 Task: Create a task  Improve accessibility features of the app for users with disabilities , assign it to team member softage.7@softage.net in the project VectorTech and update the status of the task to  Off Track , set the priority of the task to Medium.
Action: Mouse moved to (73, 420)
Screenshot: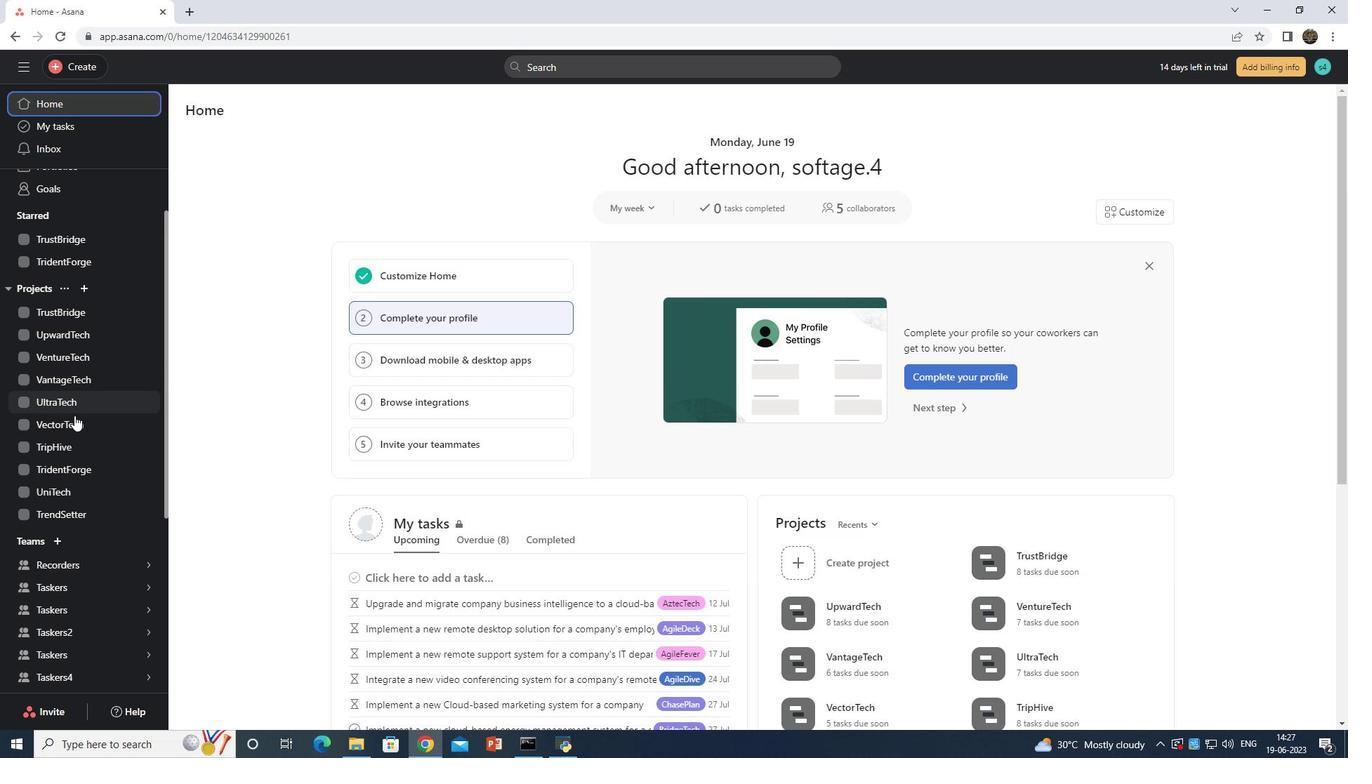 
Action: Mouse pressed left at (73, 420)
Screenshot: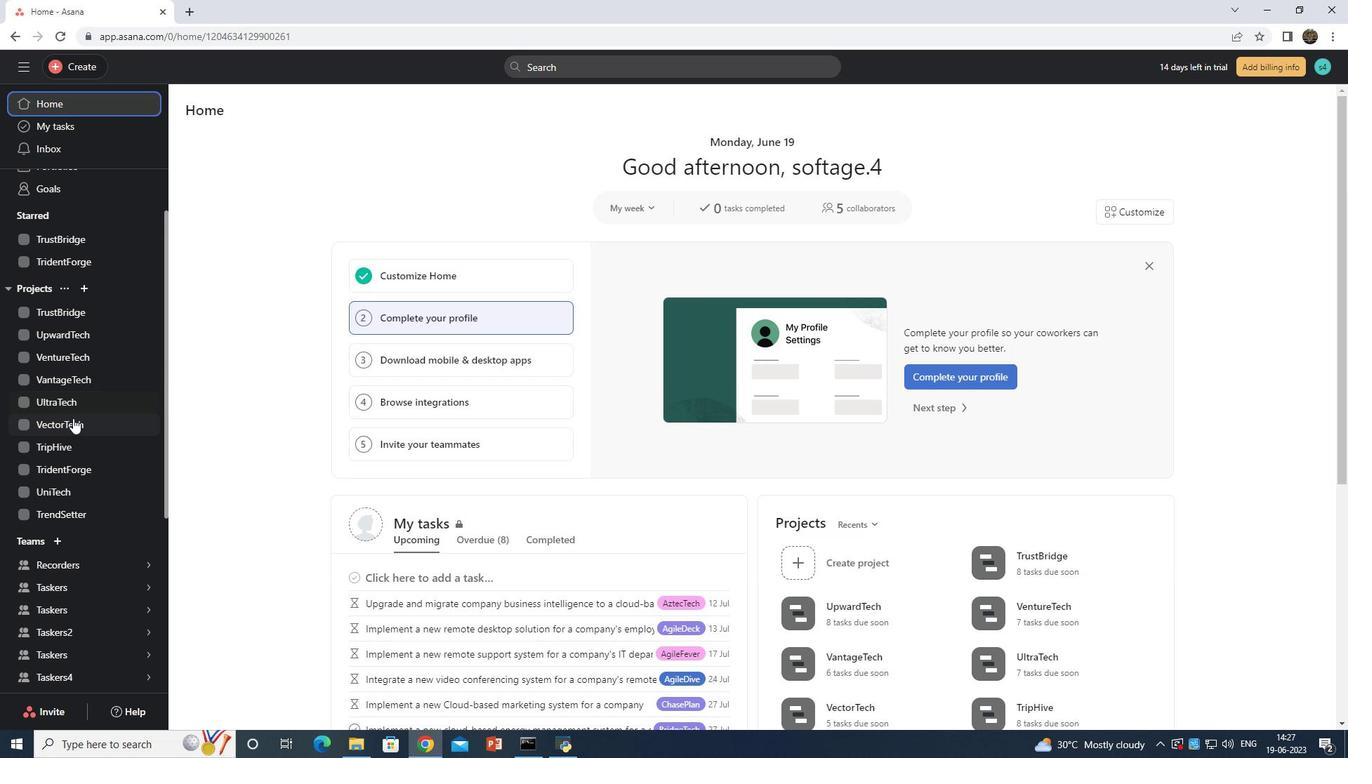 
Action: Mouse moved to (215, 172)
Screenshot: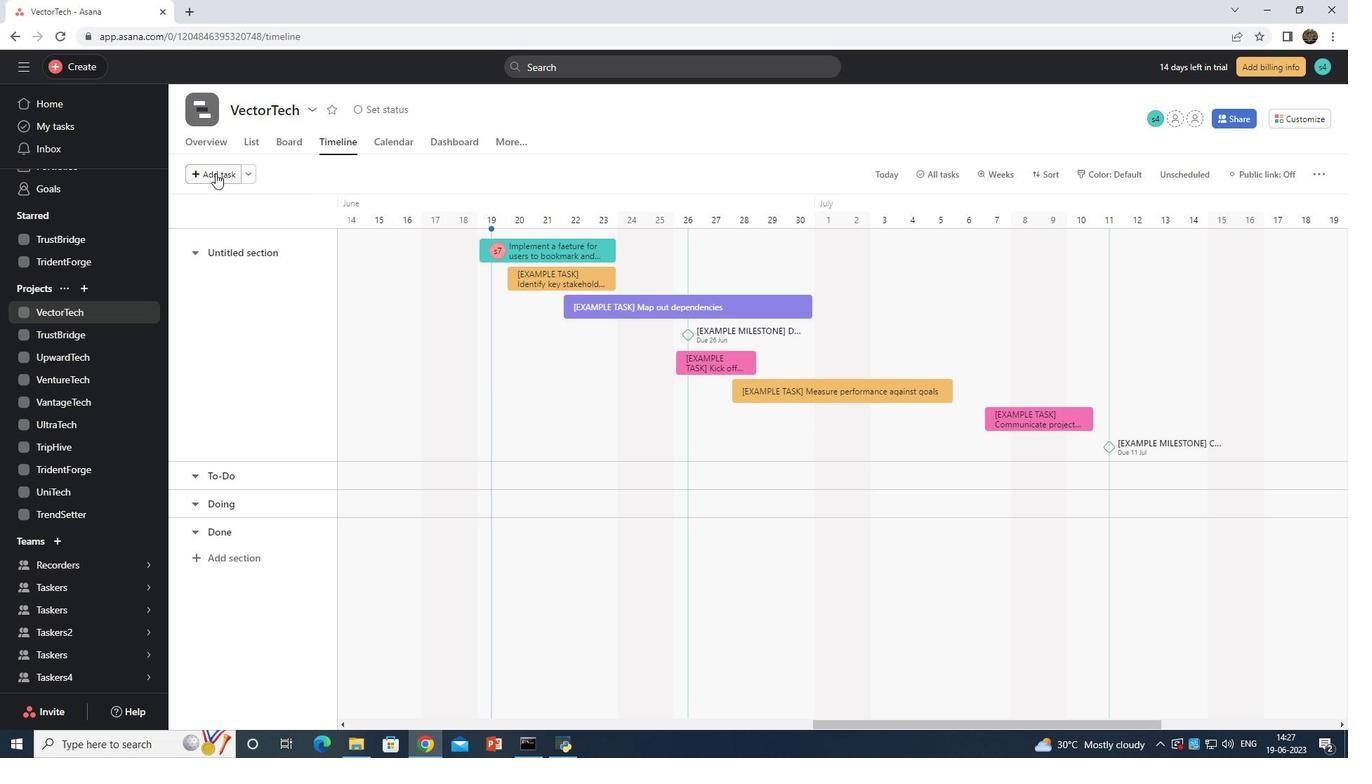 
Action: Mouse pressed left at (215, 172)
Screenshot: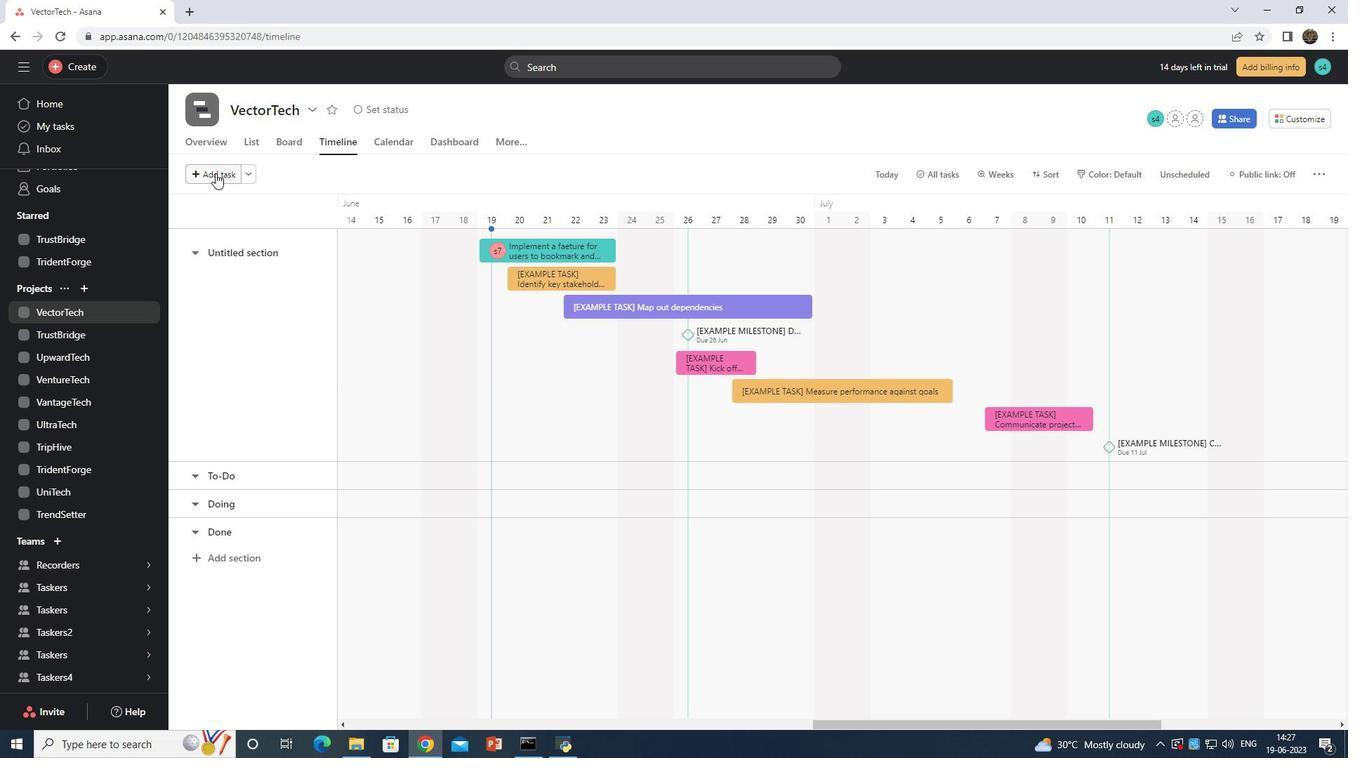 
Action: Mouse moved to (614, 256)
Screenshot: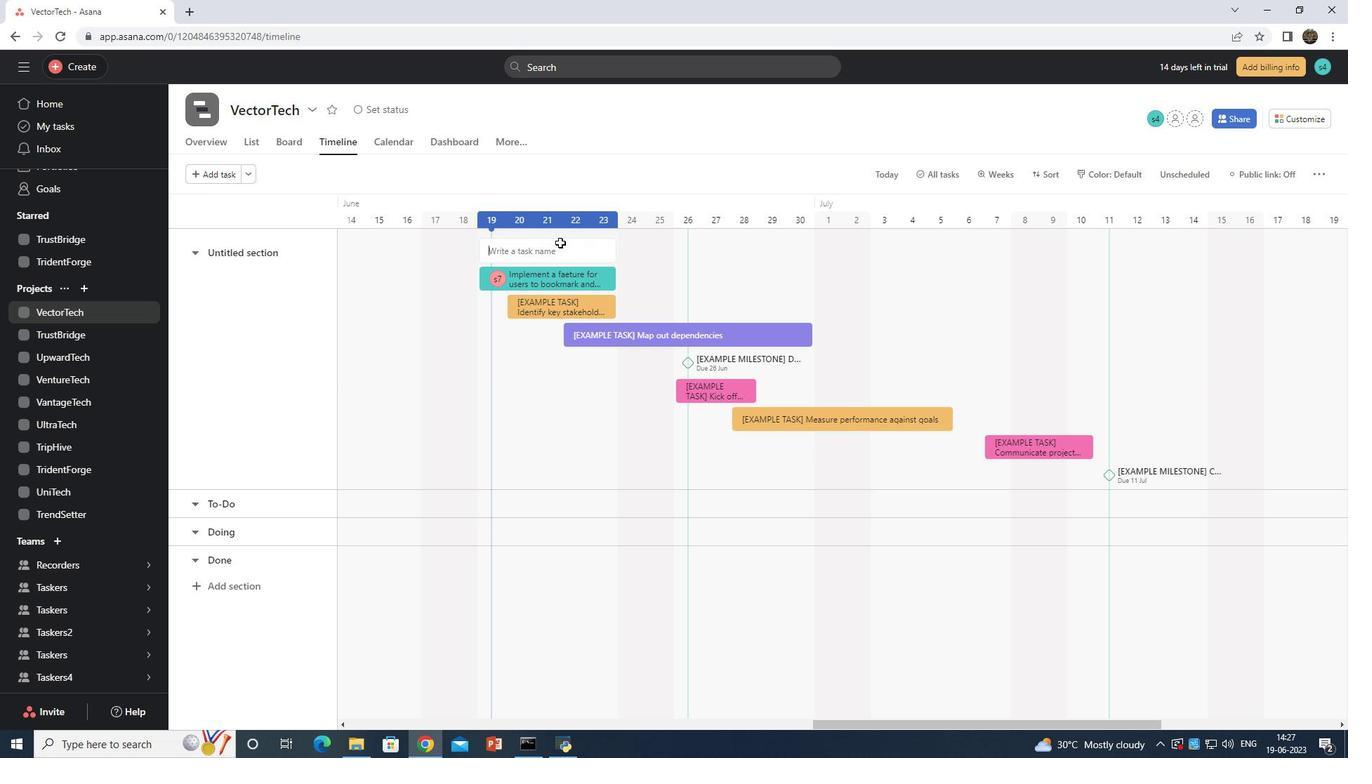 
Action: Key pressed <Key.shift>Imo<Key.backspace>prove<Key.space>accessibility<Key.space>faetures<Key.space>of<Key.space>th<Key.space>app<Key.space>for<Key.space>users<Key.space>with<Key.space>disabilities
Screenshot: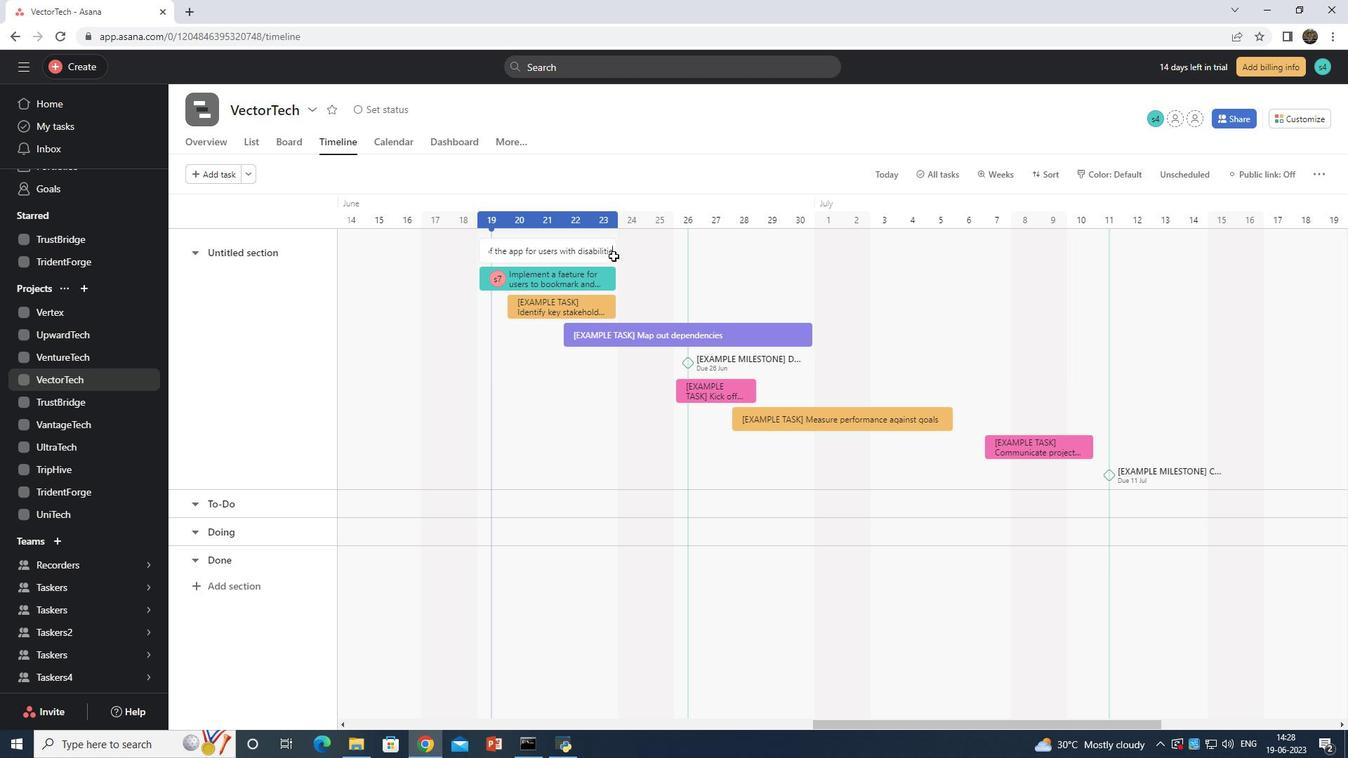 
Action: Mouse moved to (589, 252)
Screenshot: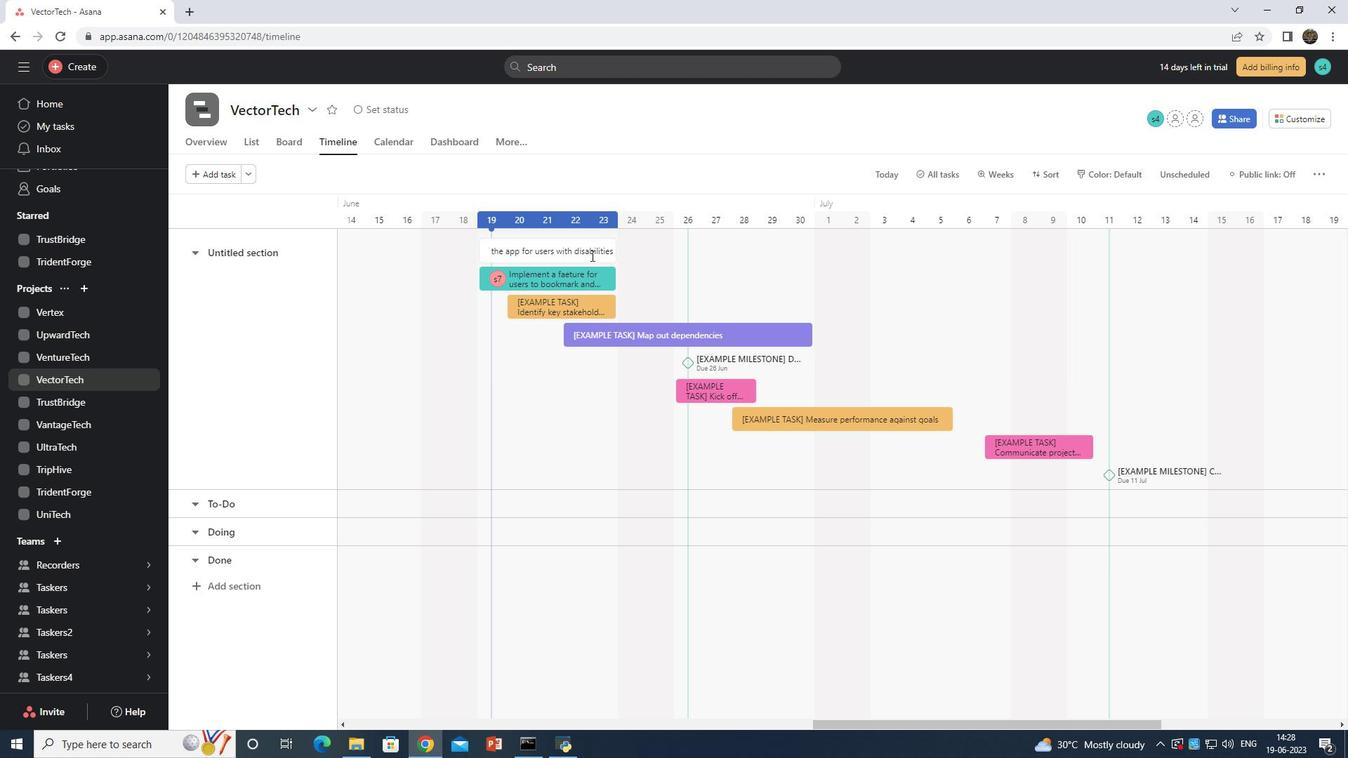 
Action: Mouse pressed left at (589, 252)
Screenshot: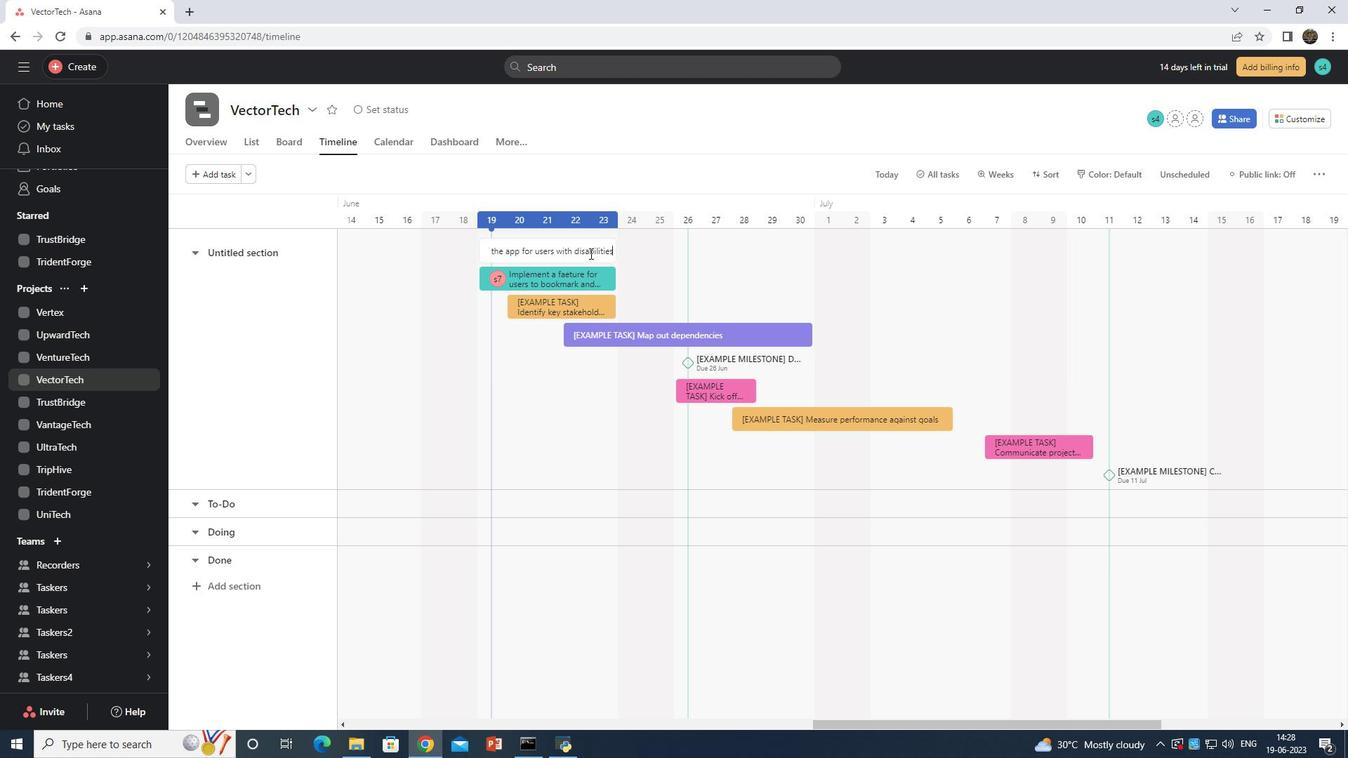 
Action: Mouse moved to (973, 419)
Screenshot: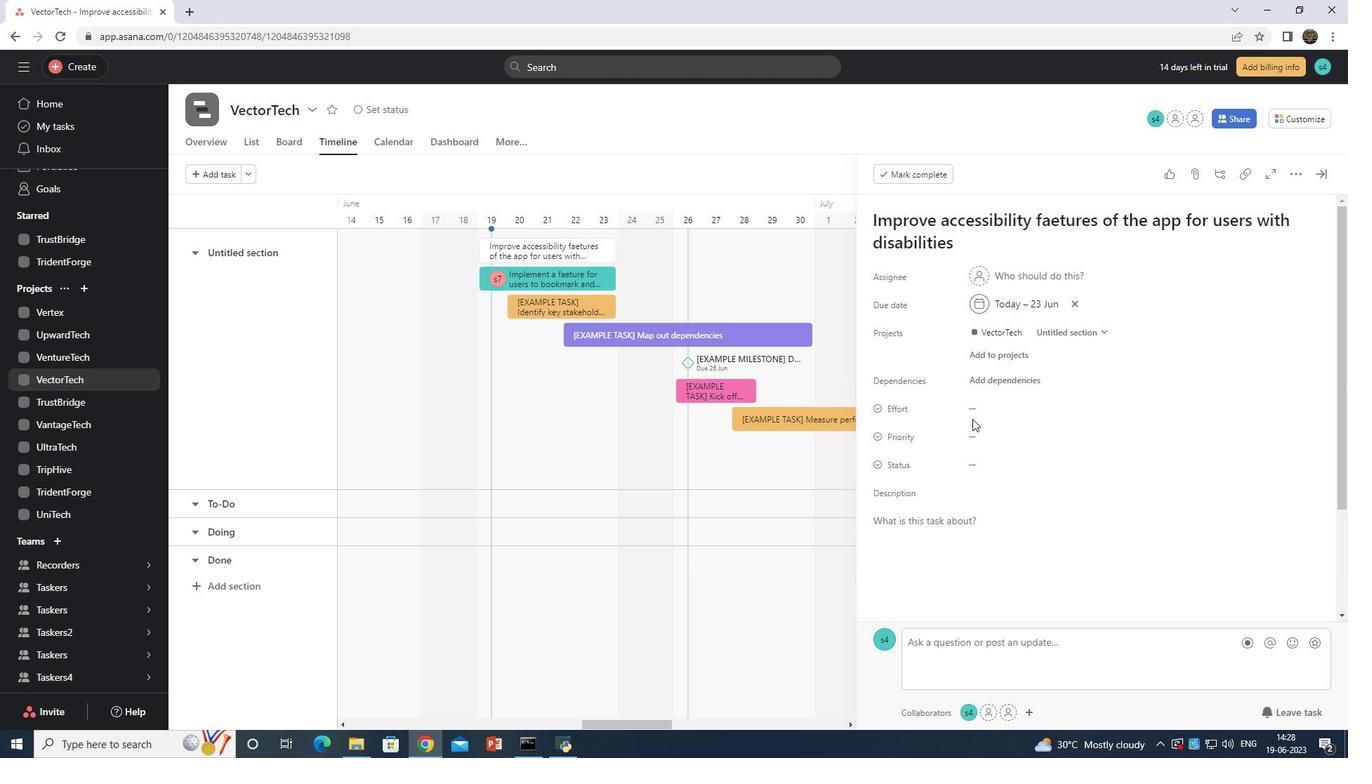 
Action: Mouse scrolled (973, 418) with delta (0, 0)
Screenshot: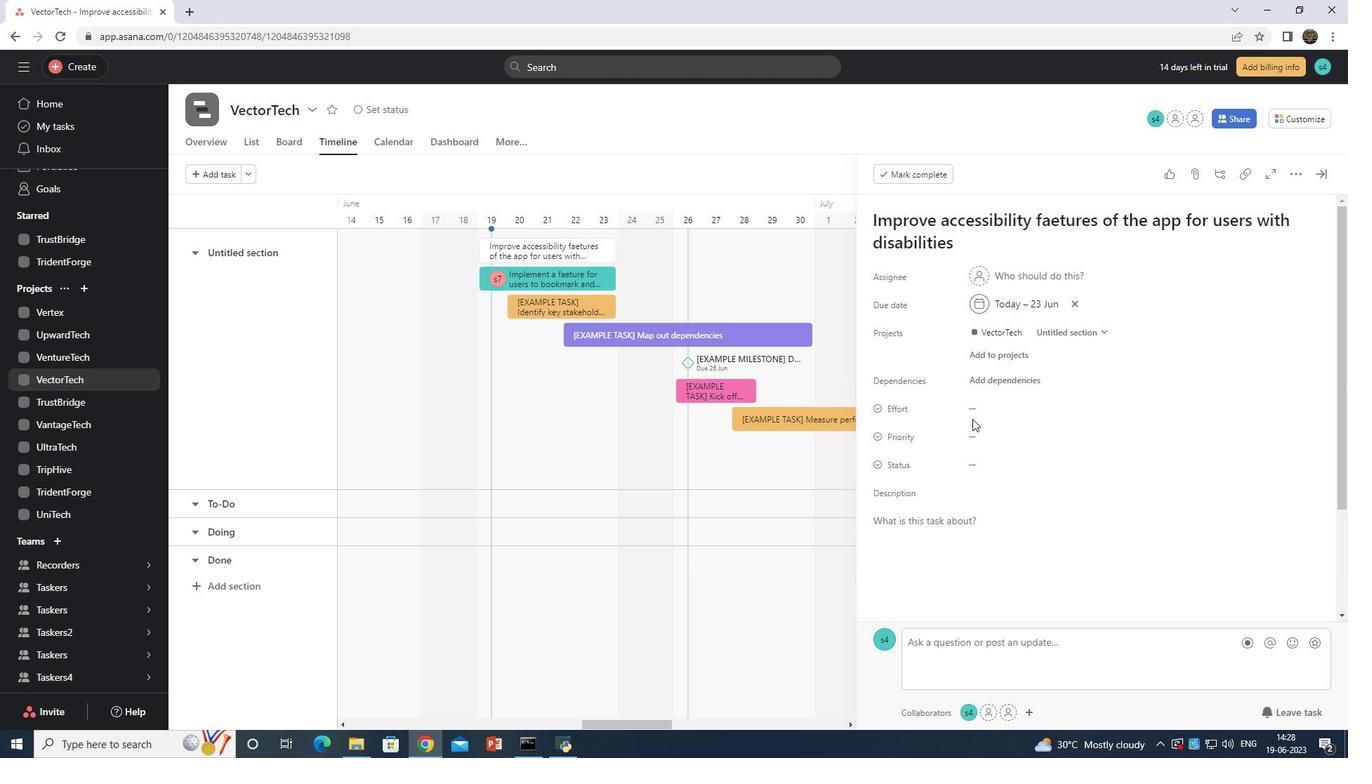 
Action: Mouse scrolled (973, 418) with delta (0, 0)
Screenshot: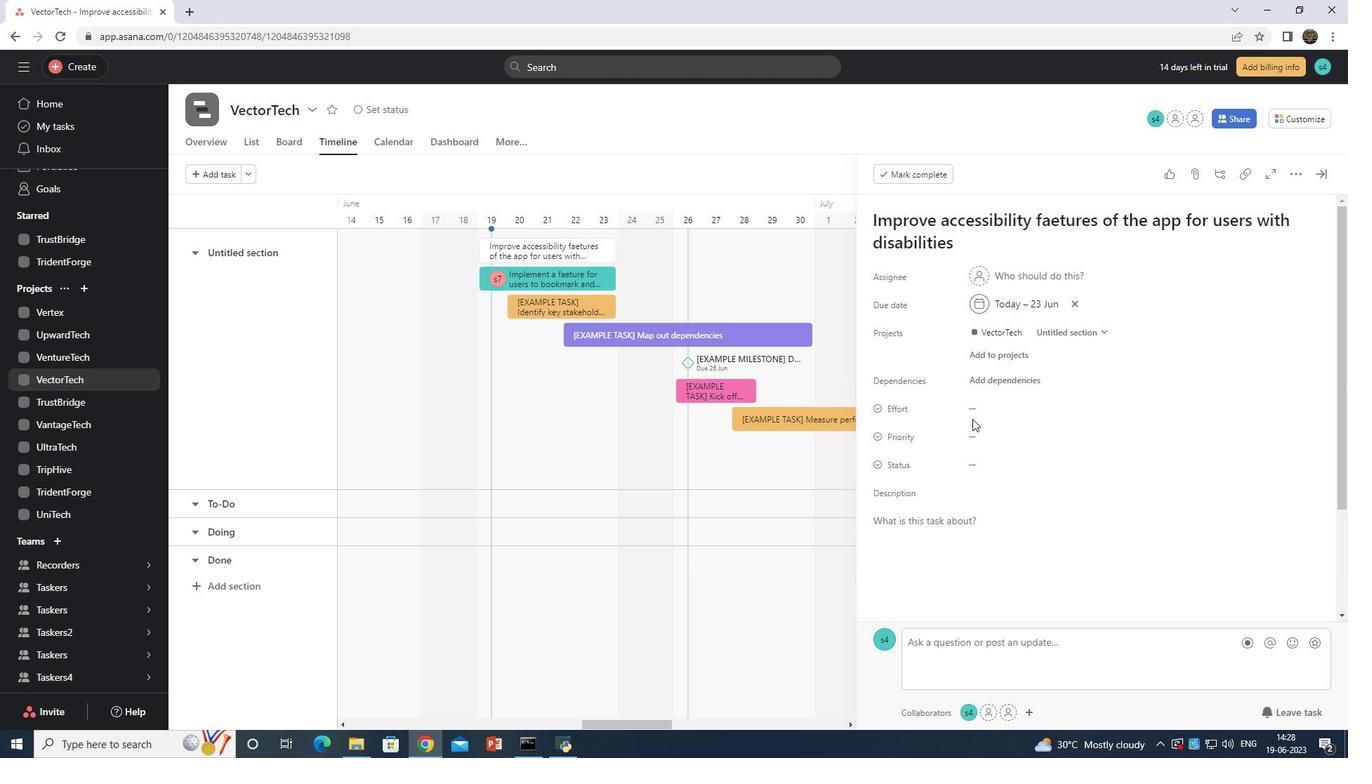 
Action: Mouse scrolled (973, 418) with delta (0, 0)
Screenshot: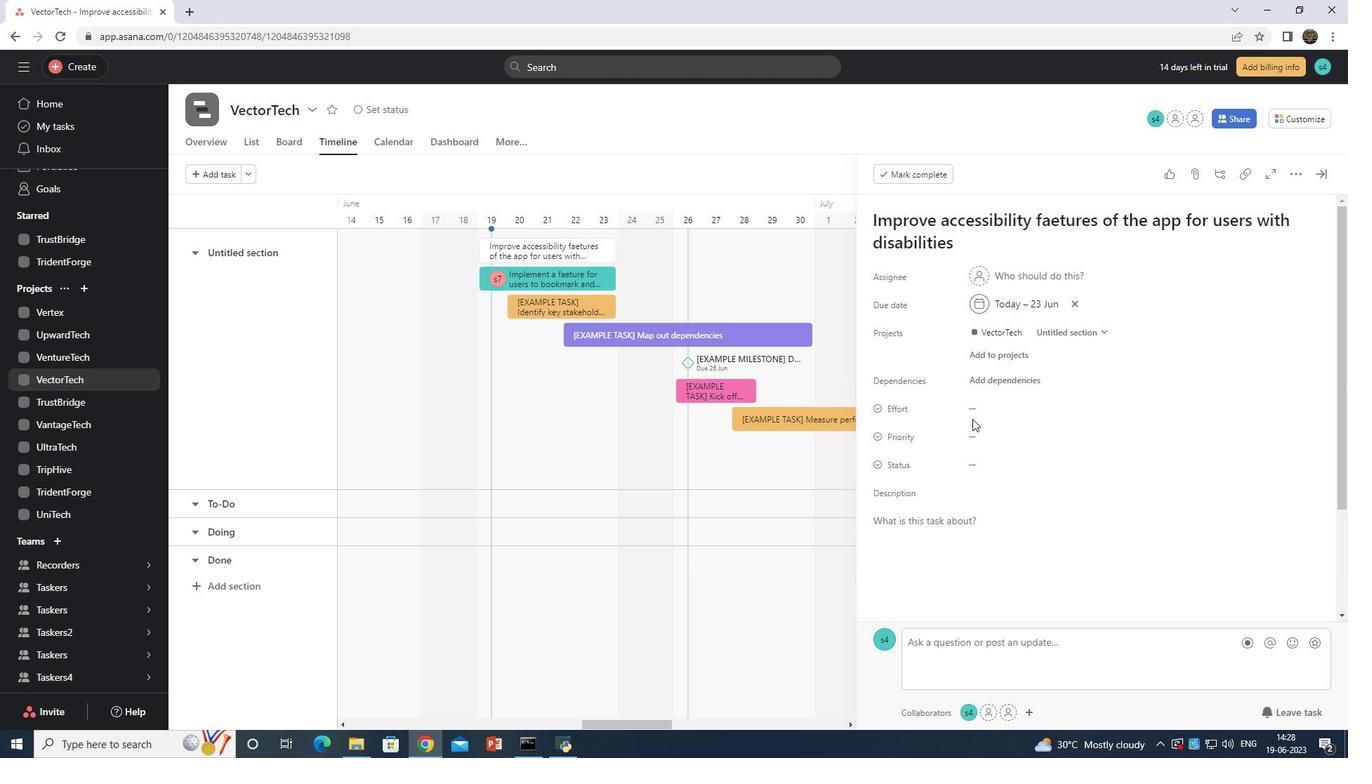 
Action: Mouse scrolled (973, 418) with delta (0, 0)
Screenshot: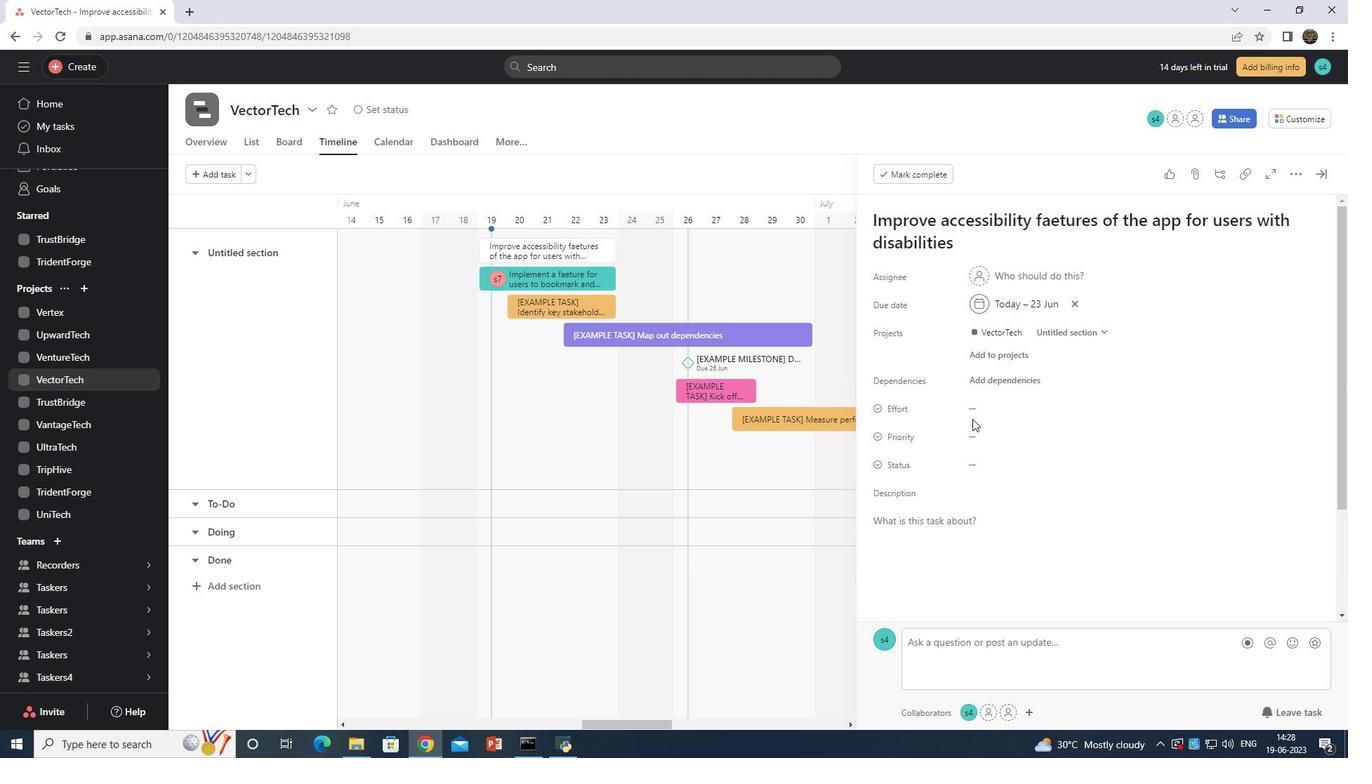 
Action: Mouse scrolled (973, 418) with delta (0, 0)
Screenshot: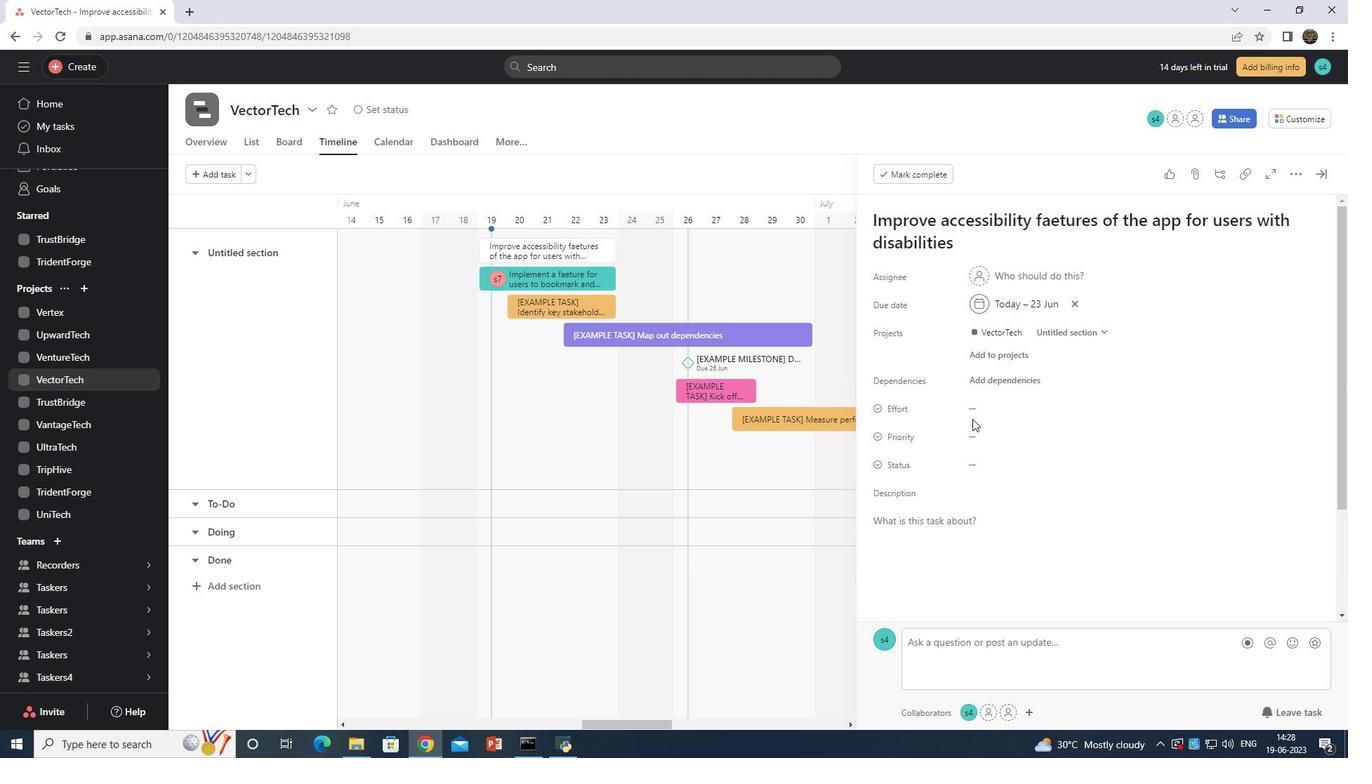 
Action: Mouse scrolled (973, 418) with delta (0, 0)
Screenshot: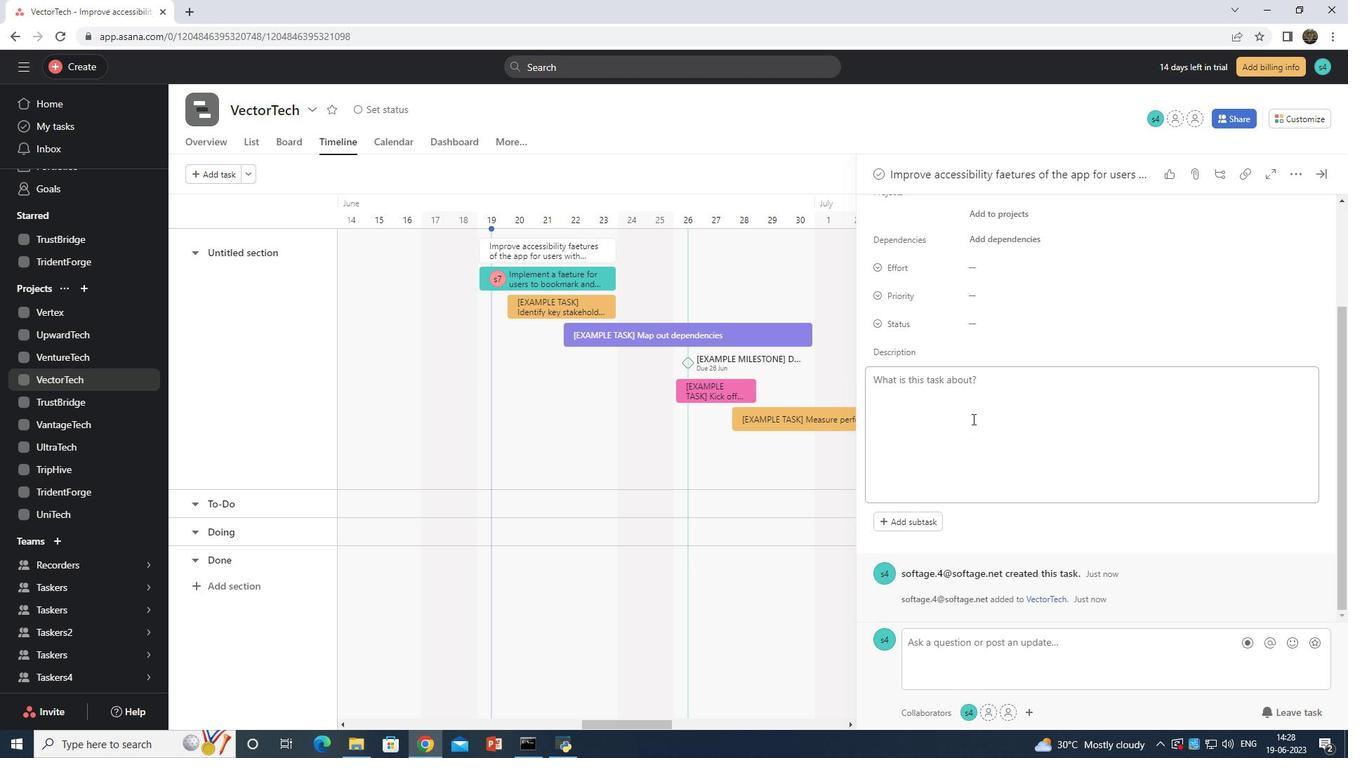 
Action: Mouse scrolled (973, 418) with delta (0, 0)
Screenshot: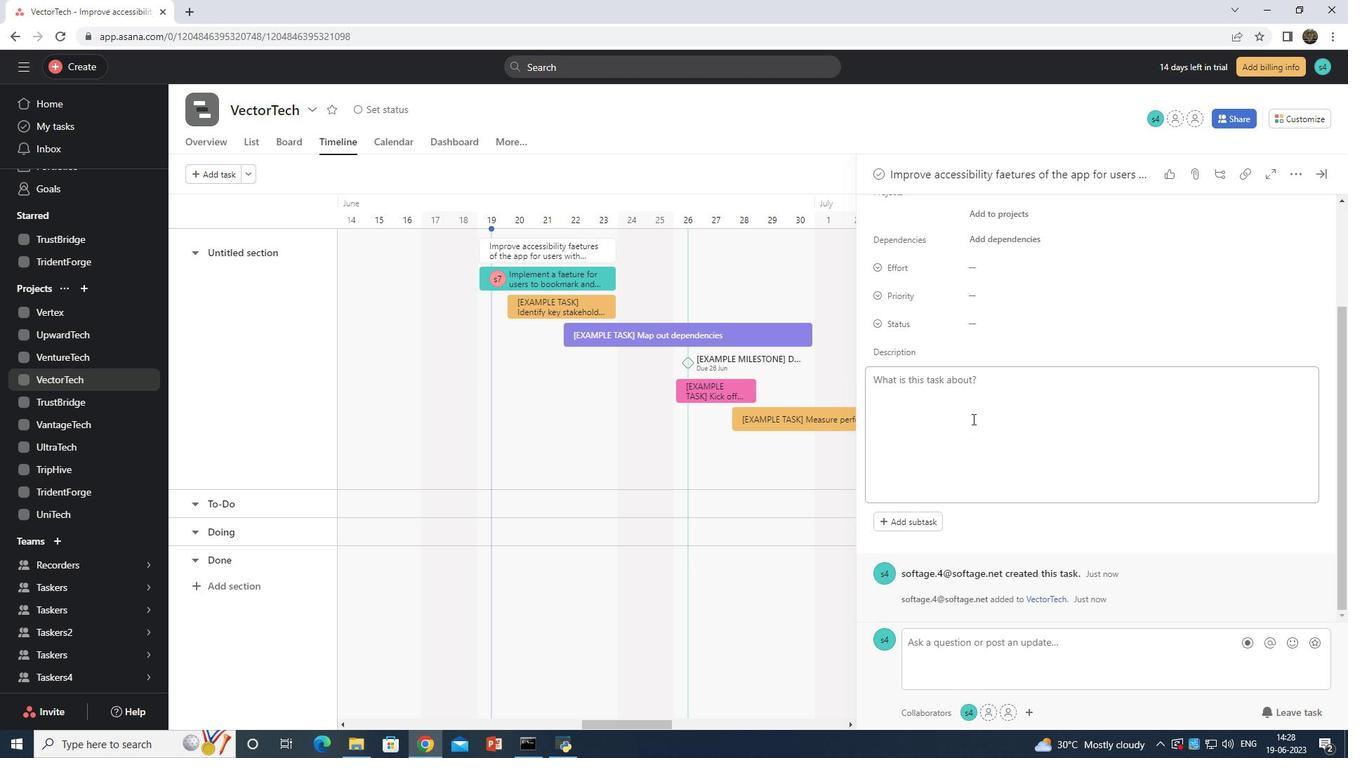 
Action: Mouse scrolled (973, 418) with delta (0, 0)
Screenshot: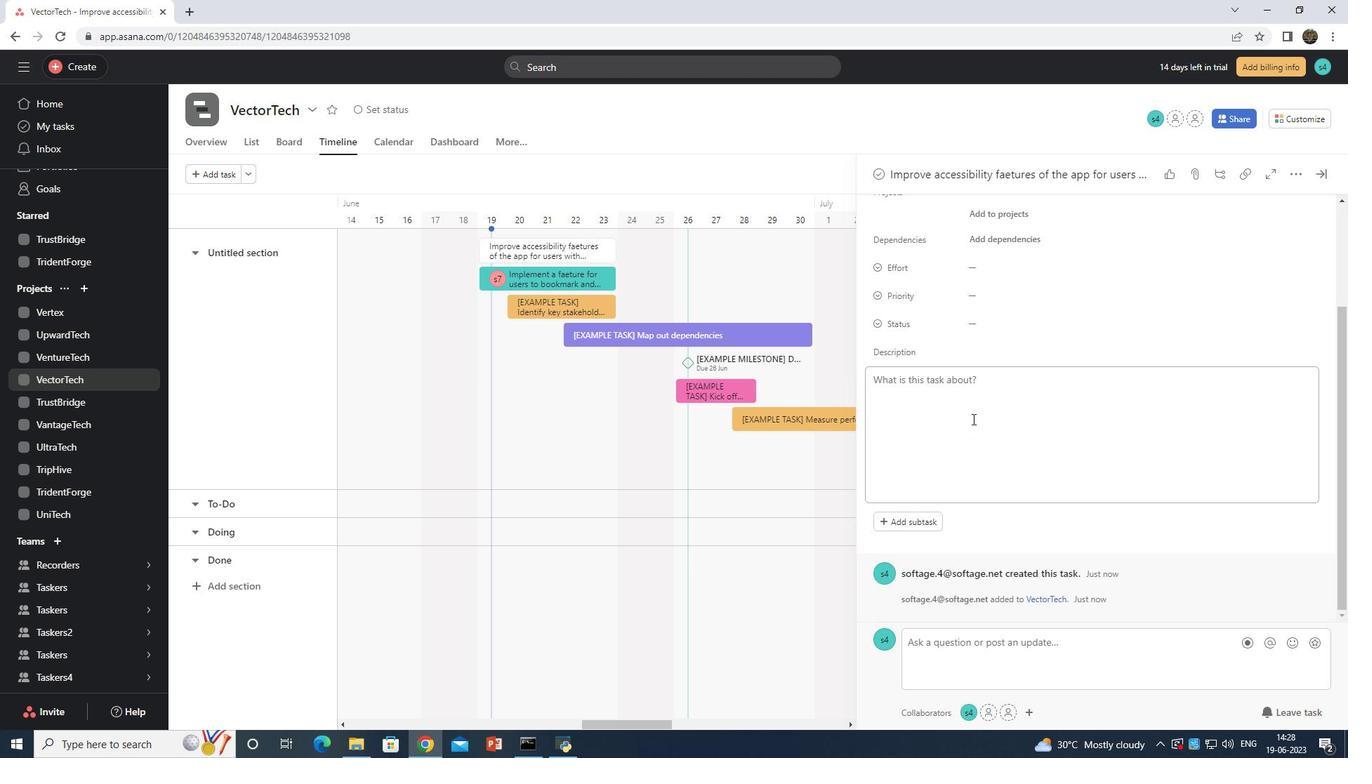 
Action: Mouse scrolled (973, 418) with delta (0, 0)
Screenshot: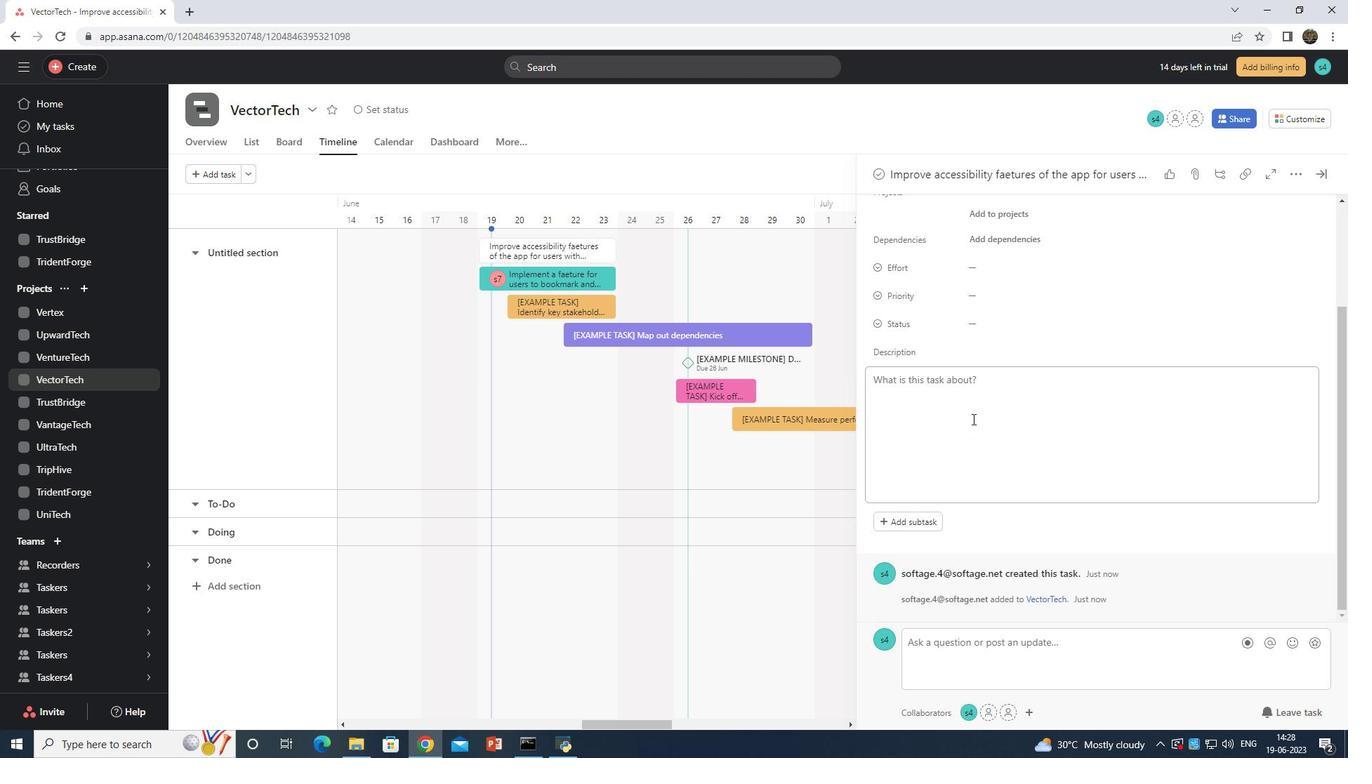
Action: Mouse scrolled (973, 418) with delta (0, 0)
Screenshot: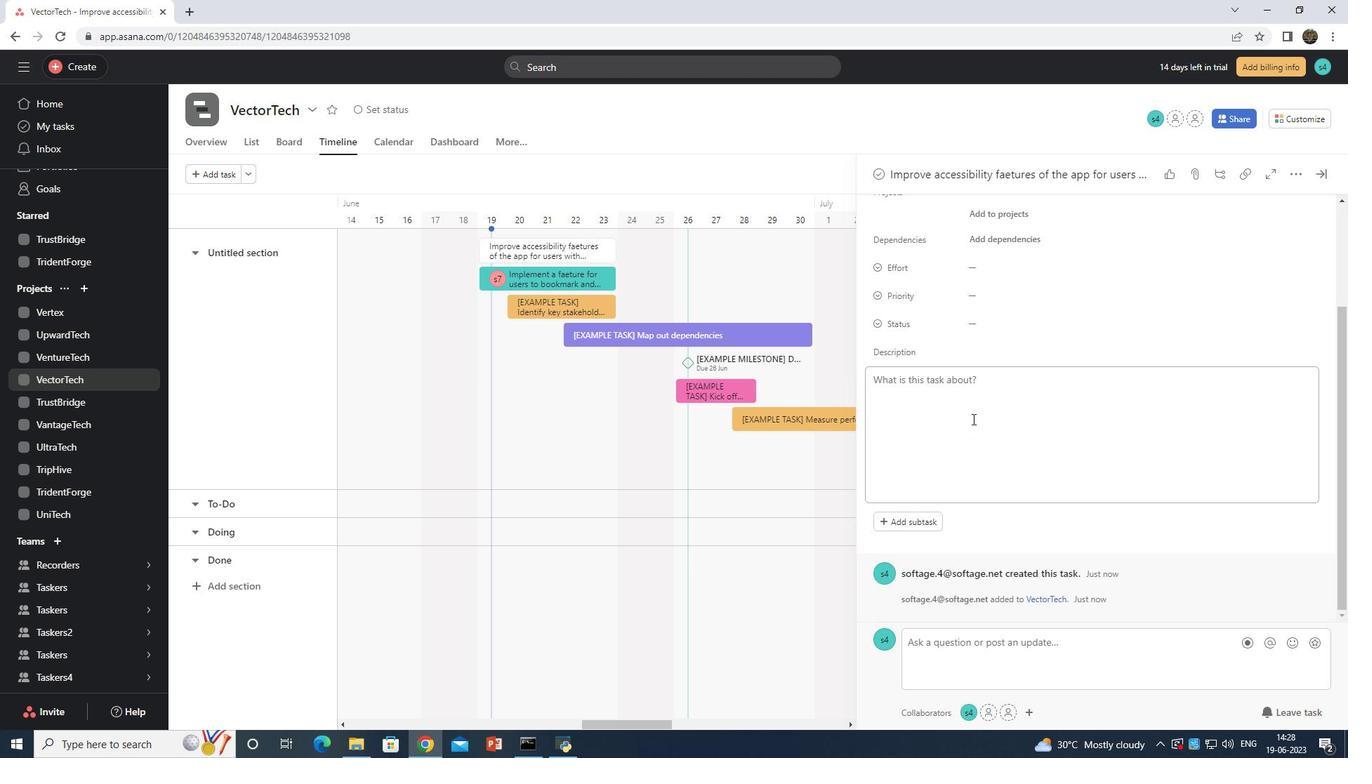 
Action: Mouse scrolled (973, 418) with delta (0, 0)
Screenshot: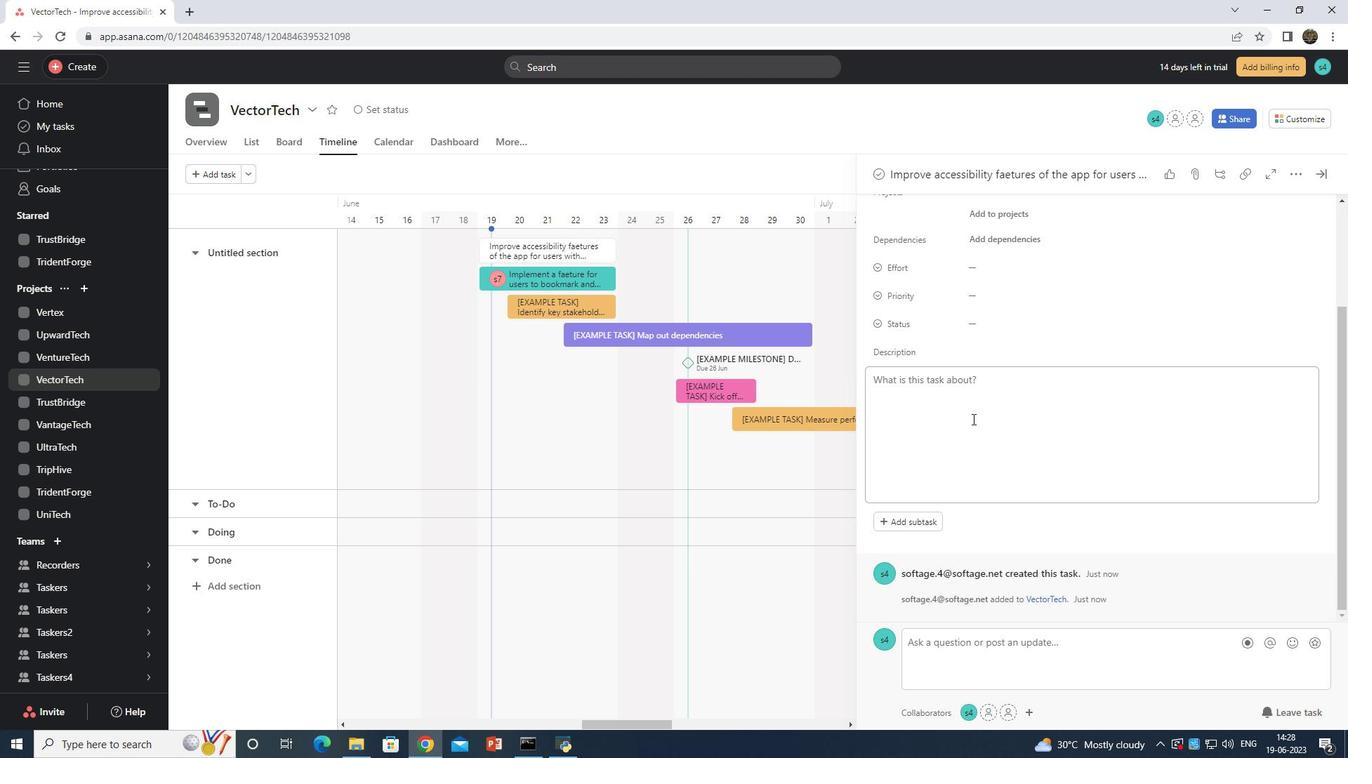 
Action: Mouse scrolled (973, 420) with delta (0, 0)
Screenshot: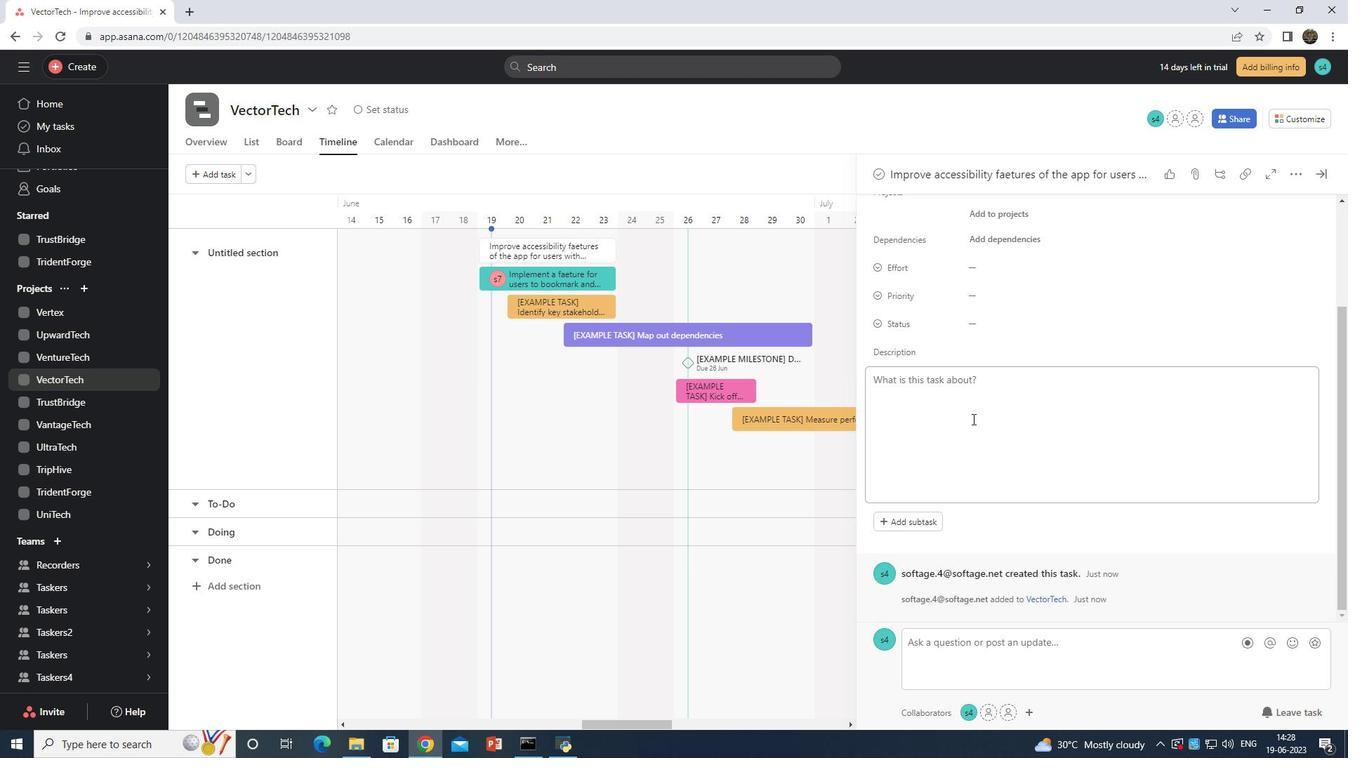 
Action: Mouse scrolled (973, 420) with delta (0, 0)
Screenshot: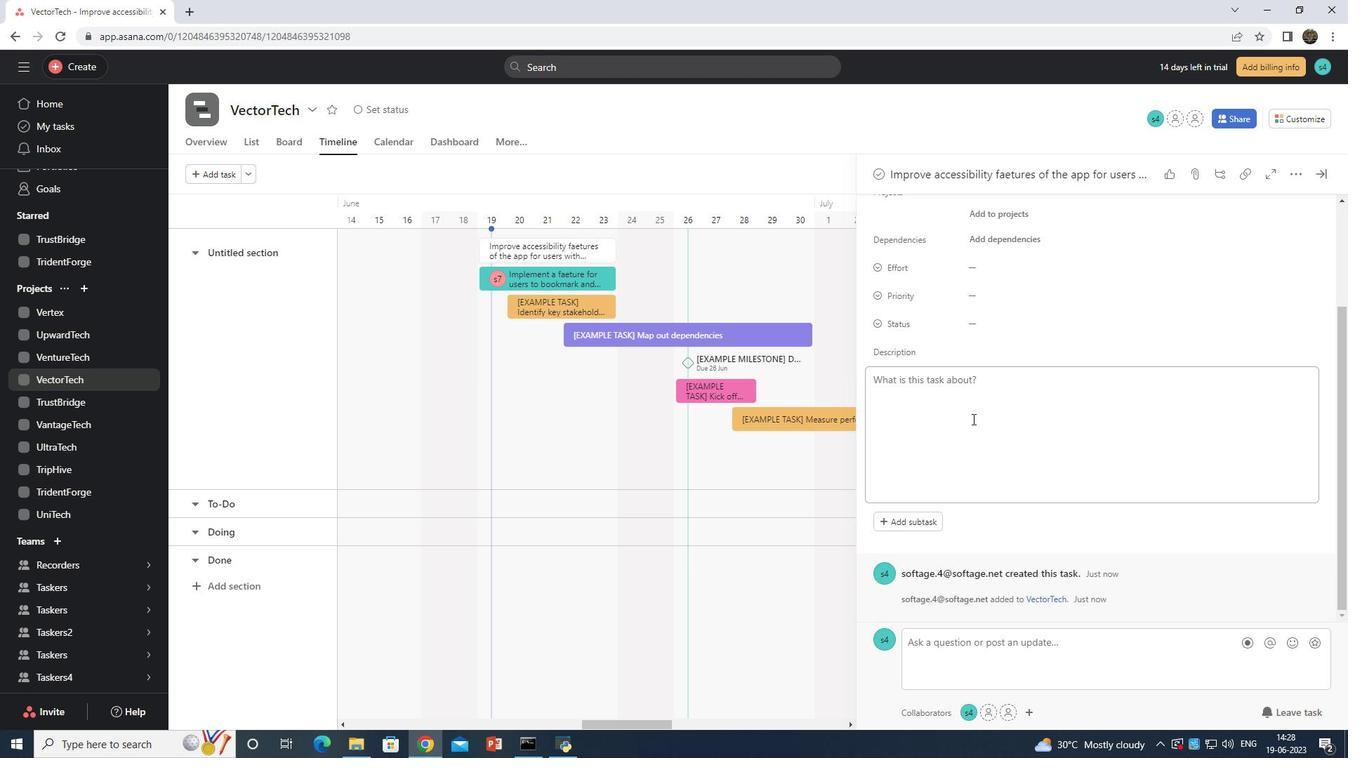 
Action: Mouse scrolled (973, 420) with delta (0, 0)
Screenshot: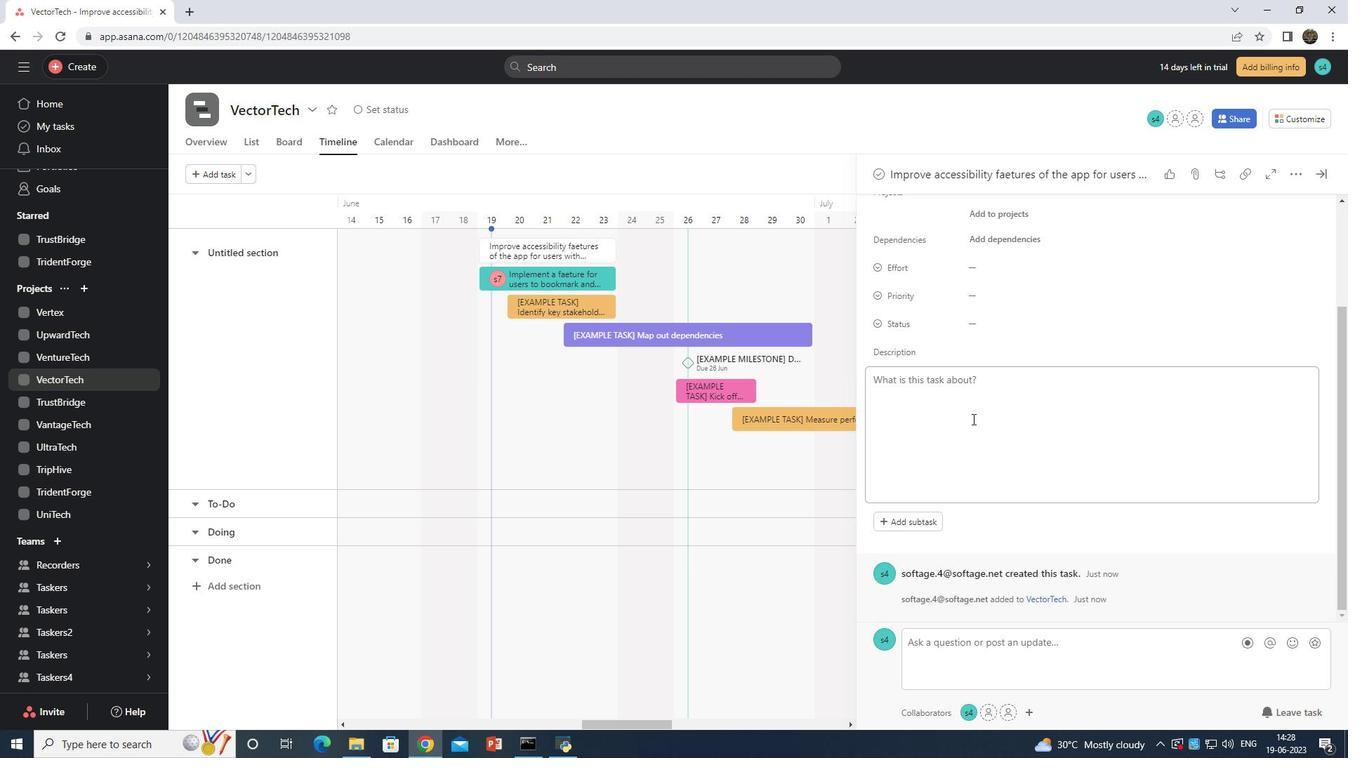 
Action: Mouse scrolled (973, 420) with delta (0, 0)
Screenshot: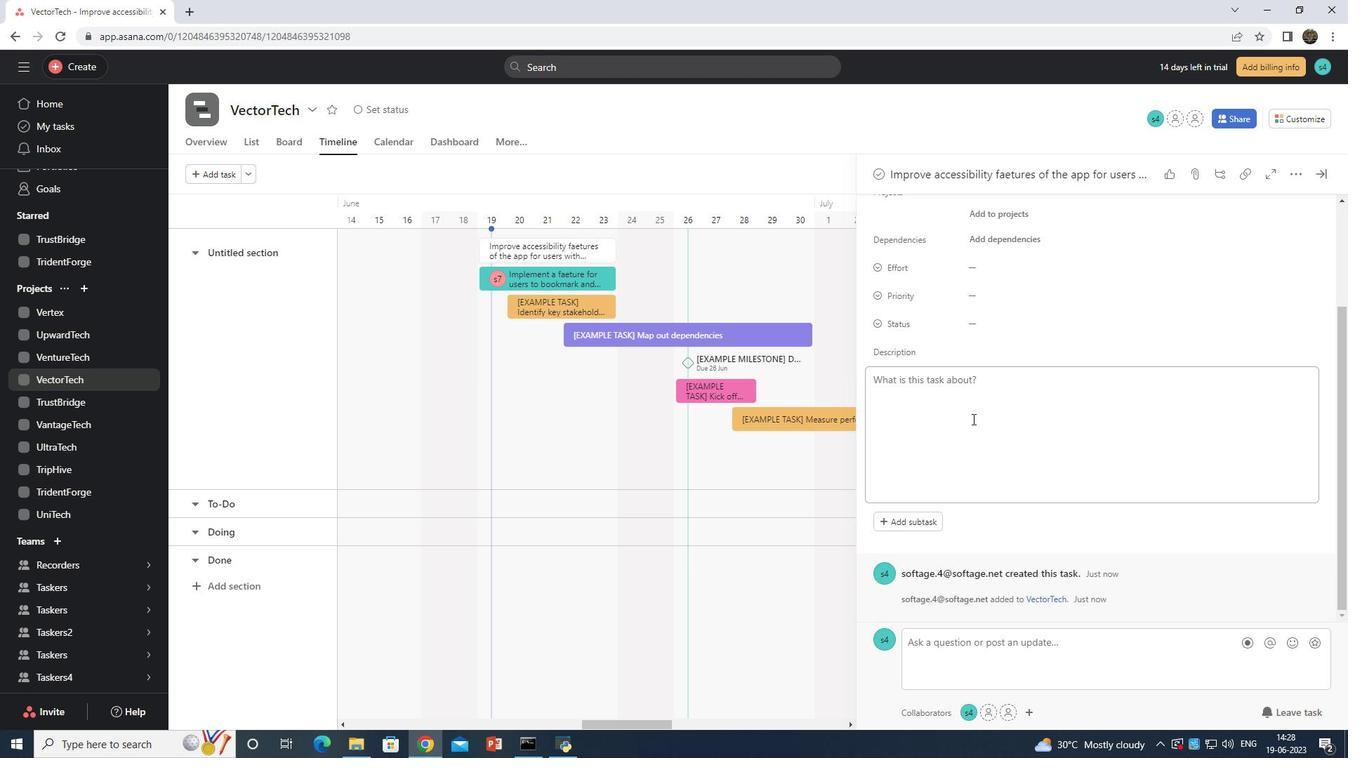 
Action: Mouse scrolled (973, 420) with delta (0, 0)
Screenshot: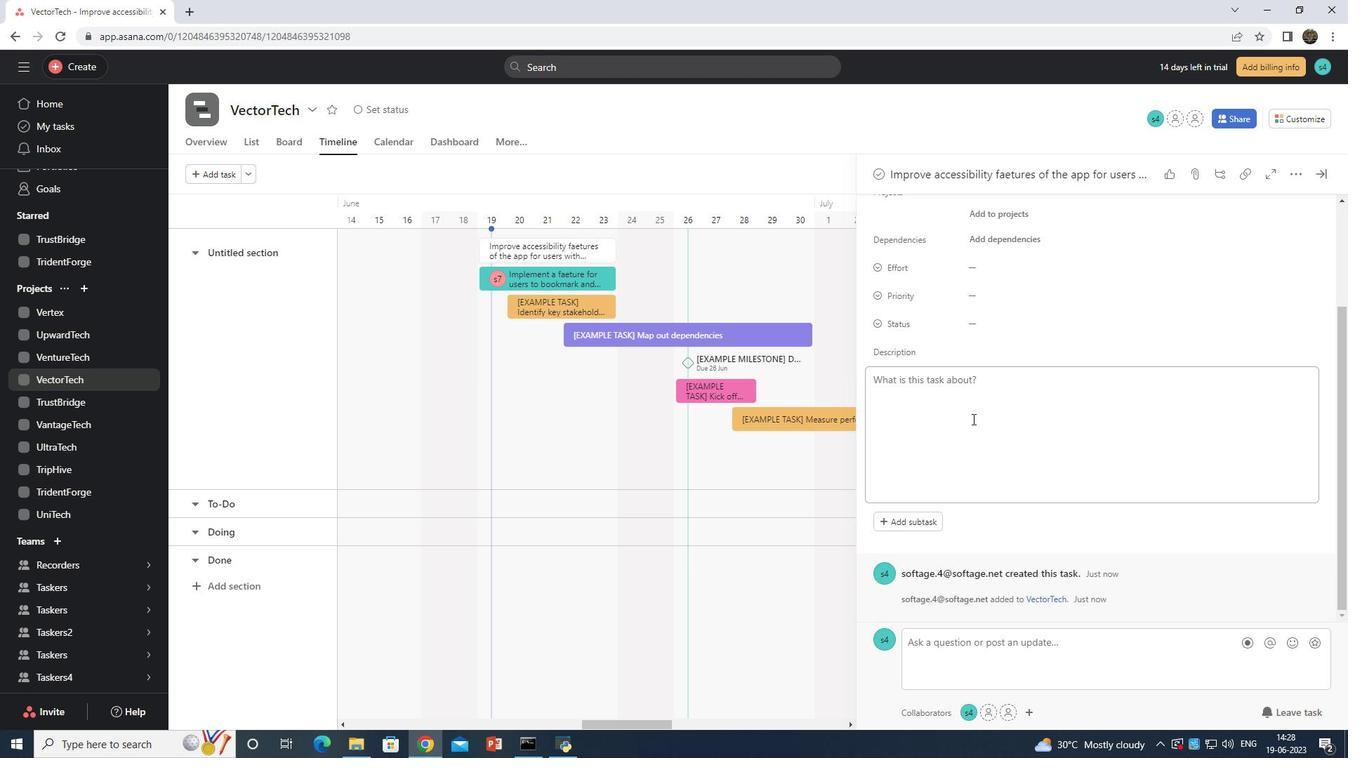 
Action: Mouse scrolled (973, 420) with delta (0, 0)
Screenshot: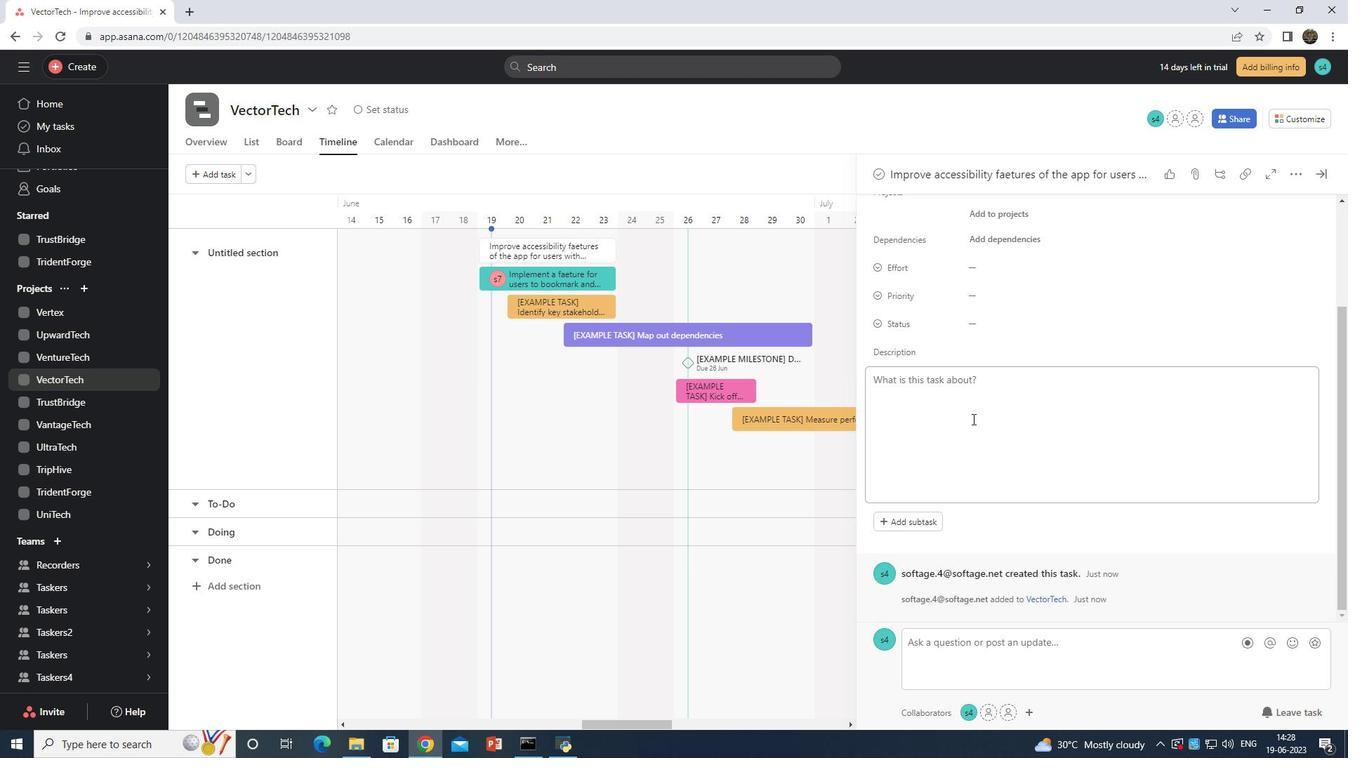 
Action: Mouse scrolled (973, 420) with delta (0, 0)
Screenshot: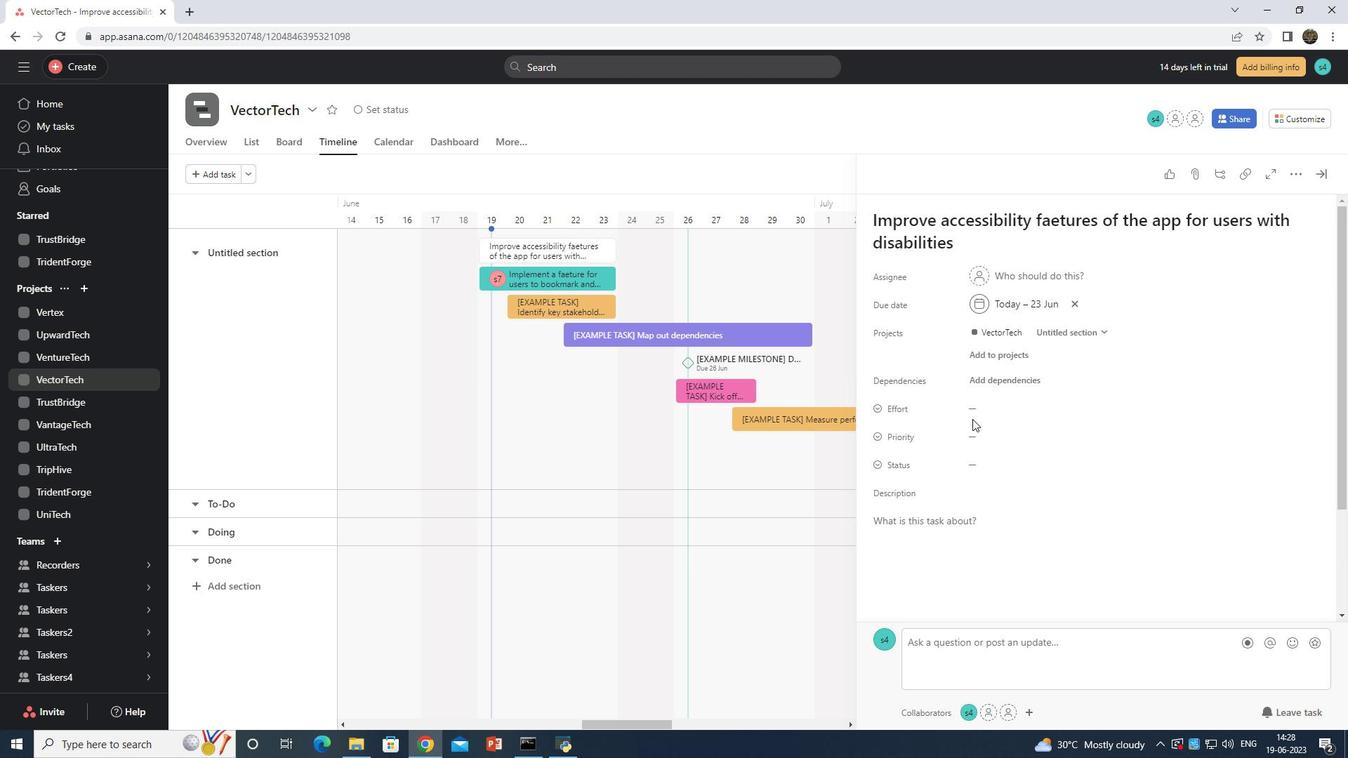 
Action: Mouse scrolled (973, 420) with delta (0, 0)
Screenshot: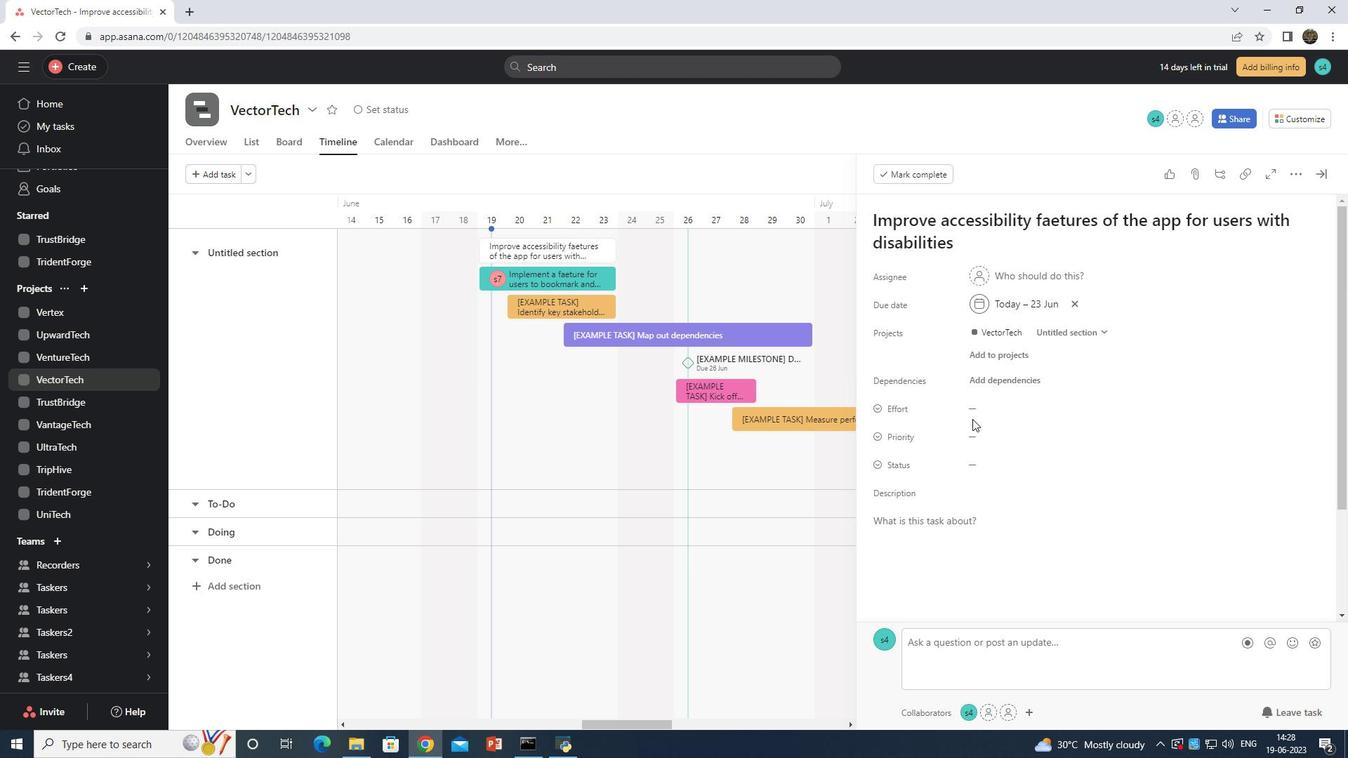 
Action: Mouse scrolled (973, 418) with delta (0, 0)
Screenshot: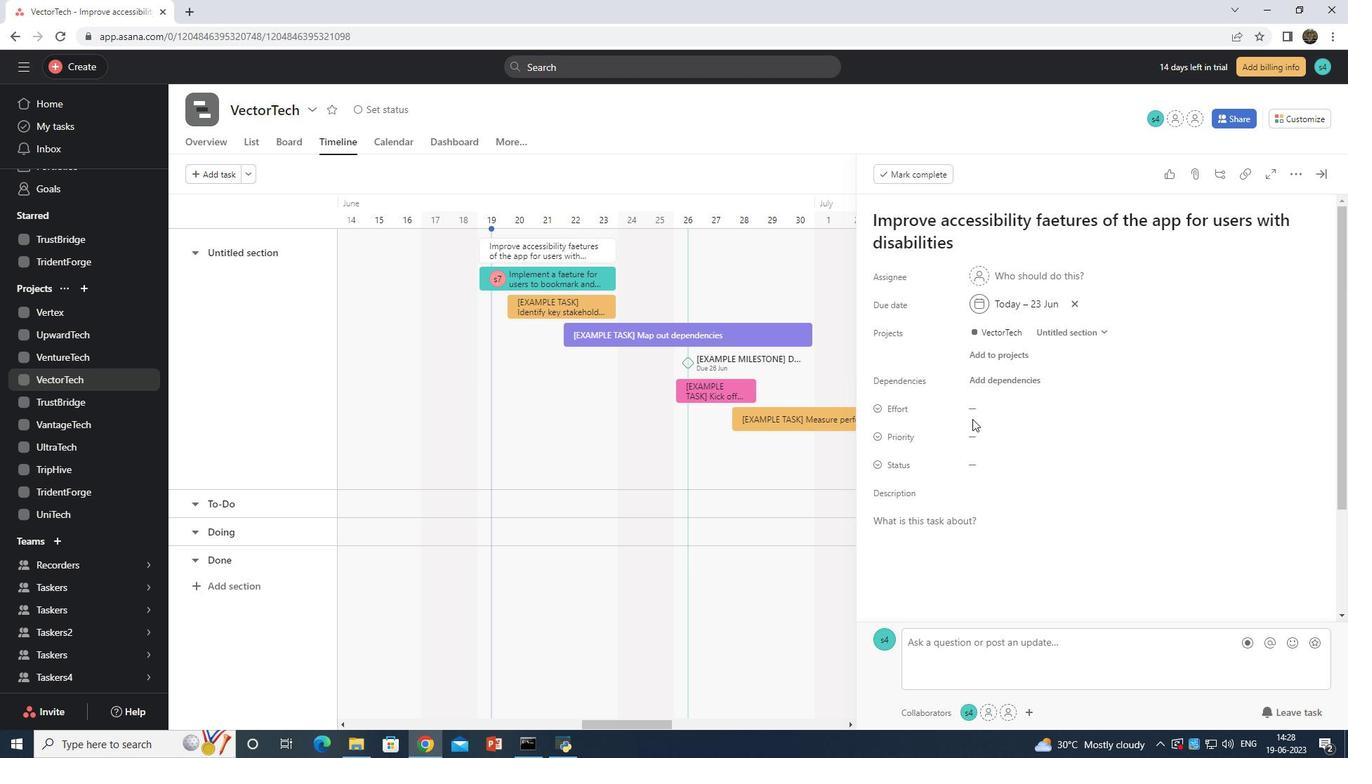 
Action: Mouse scrolled (973, 418) with delta (0, 0)
Screenshot: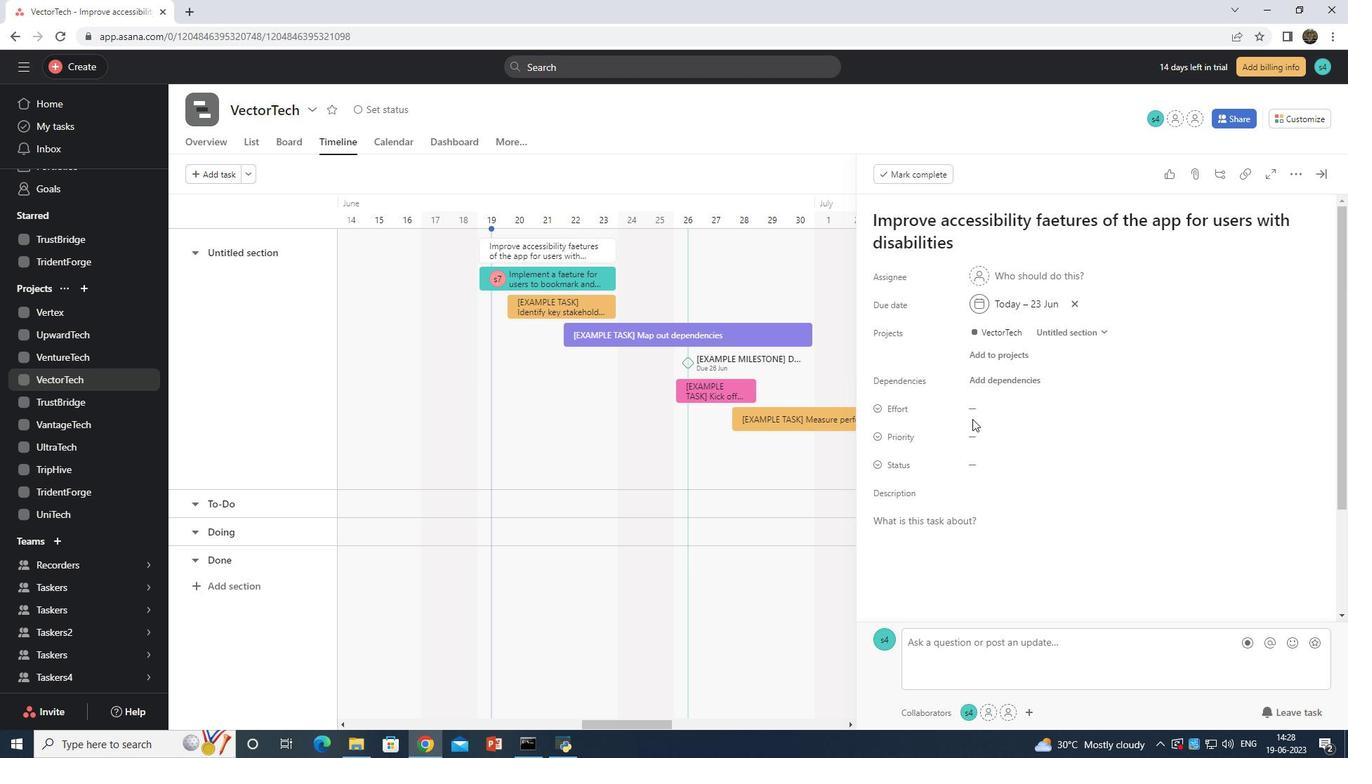 
Action: Mouse scrolled (973, 418) with delta (0, 0)
Screenshot: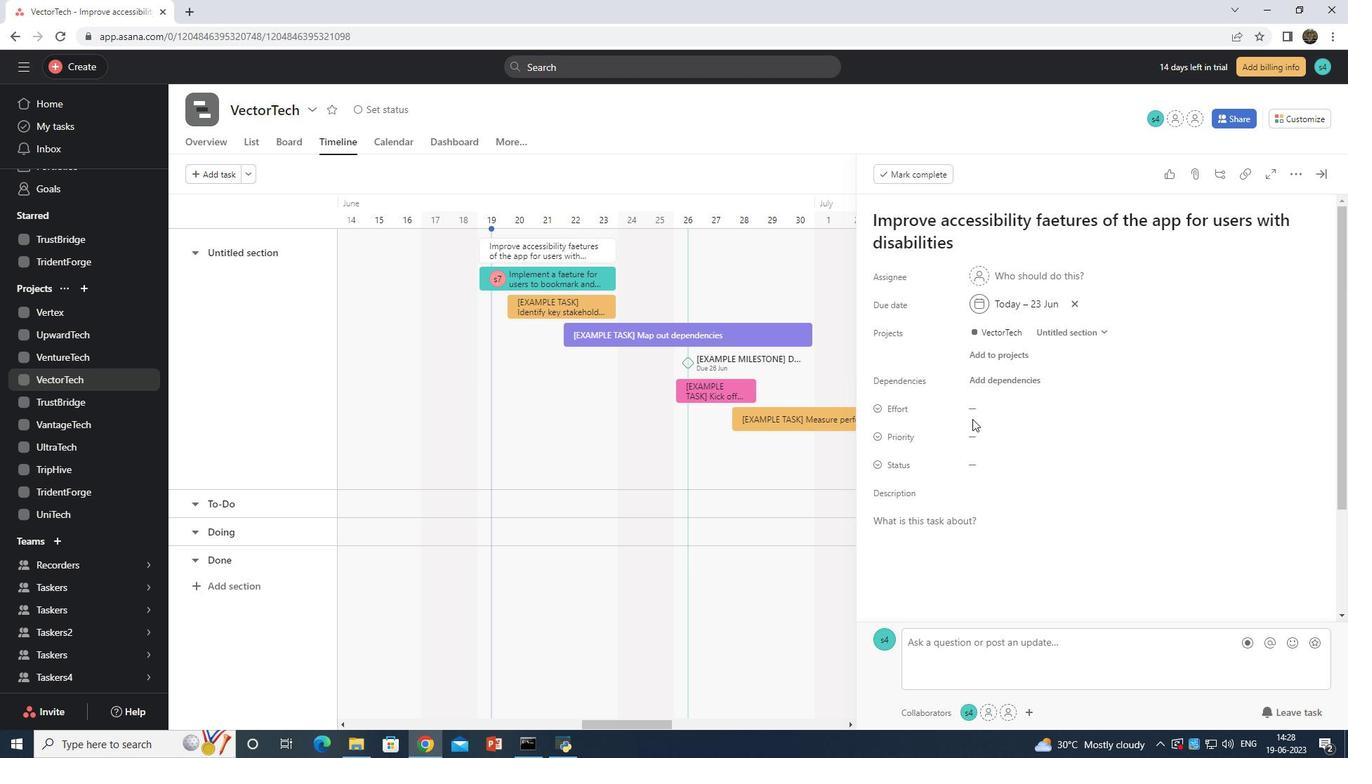 
Action: Mouse scrolled (973, 418) with delta (0, -1)
Screenshot: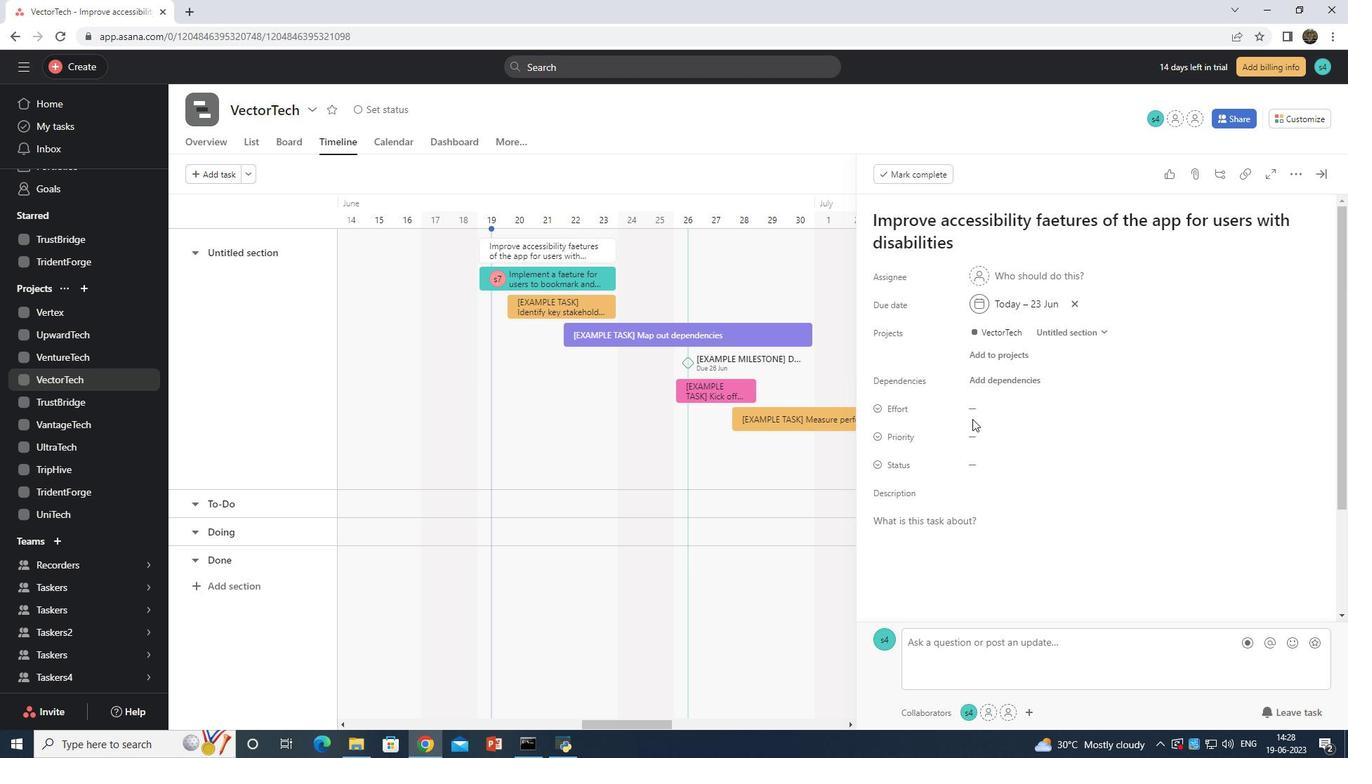 
Action: Mouse scrolled (973, 418) with delta (0, 0)
Screenshot: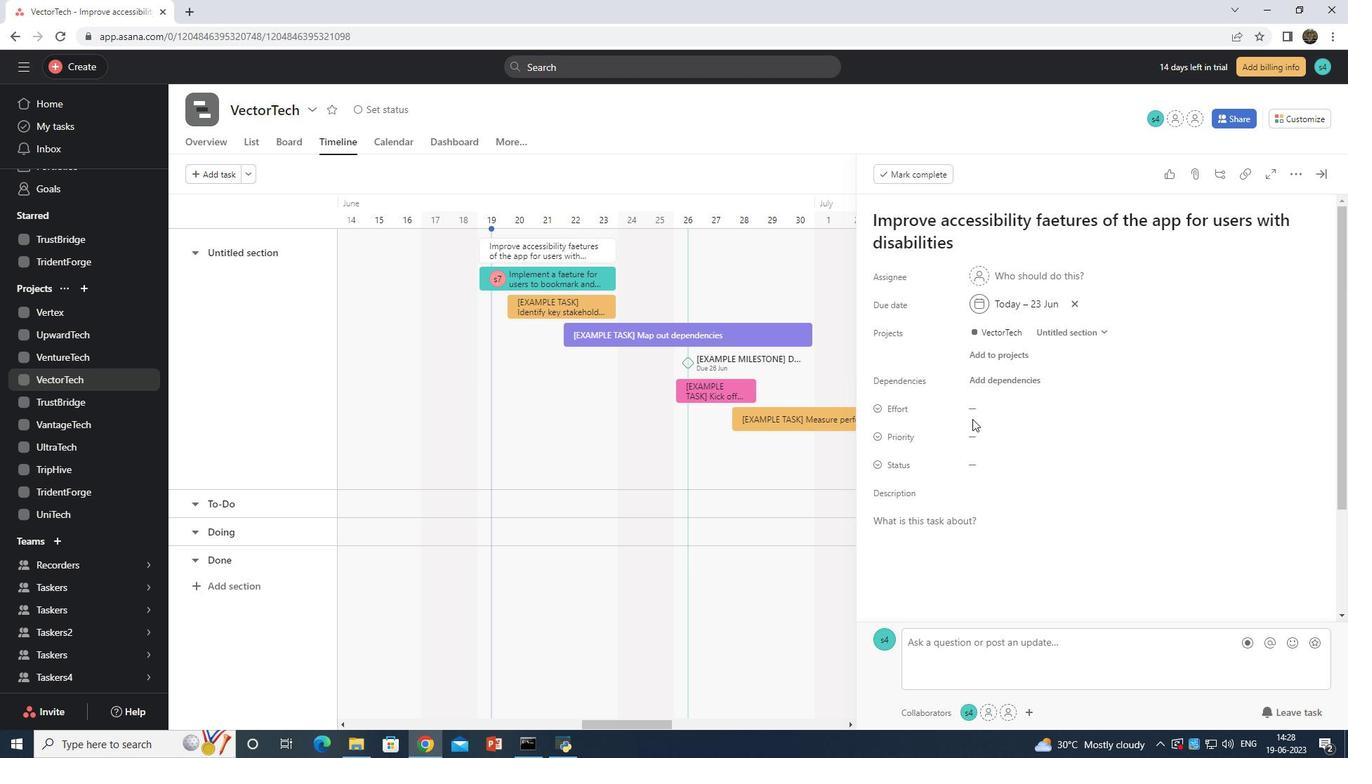
Action: Mouse moved to (973, 418)
Screenshot: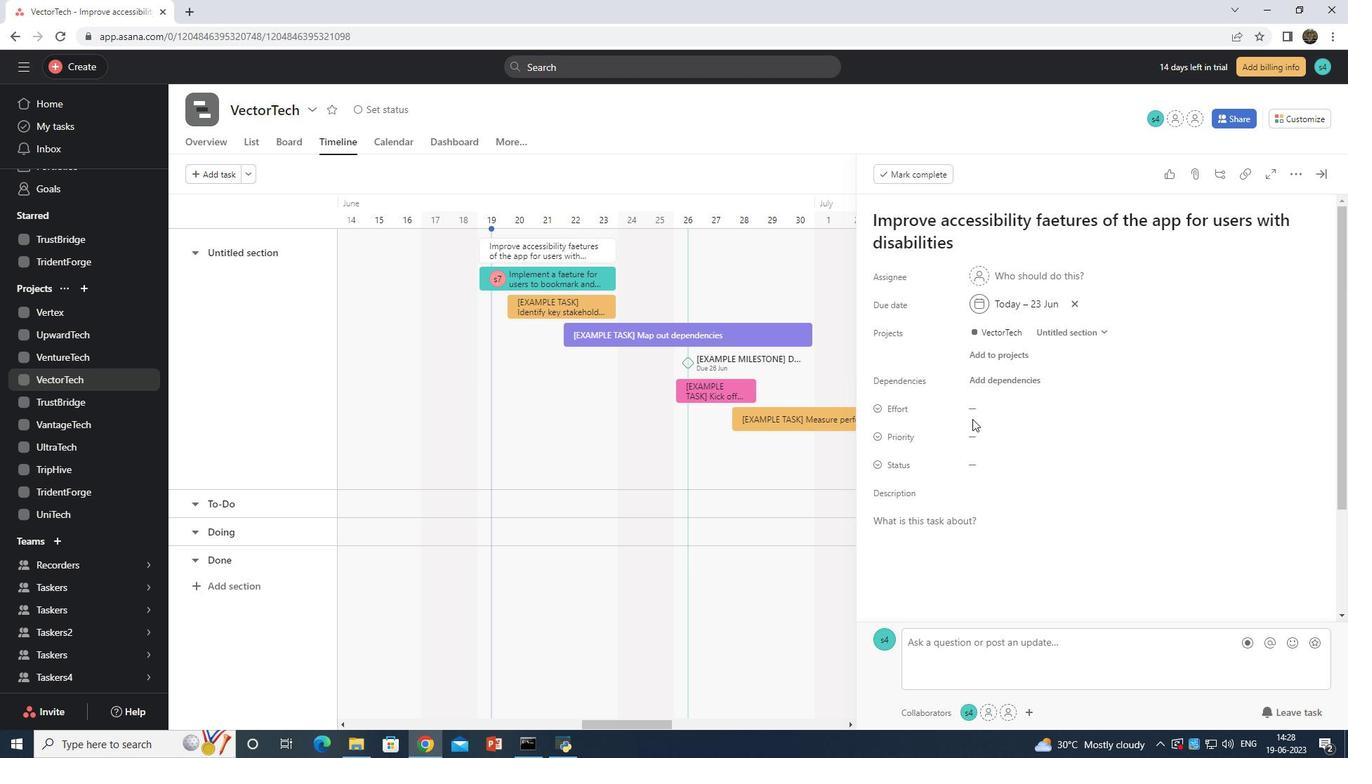 
Action: Mouse scrolled (973, 419) with delta (0, 0)
Screenshot: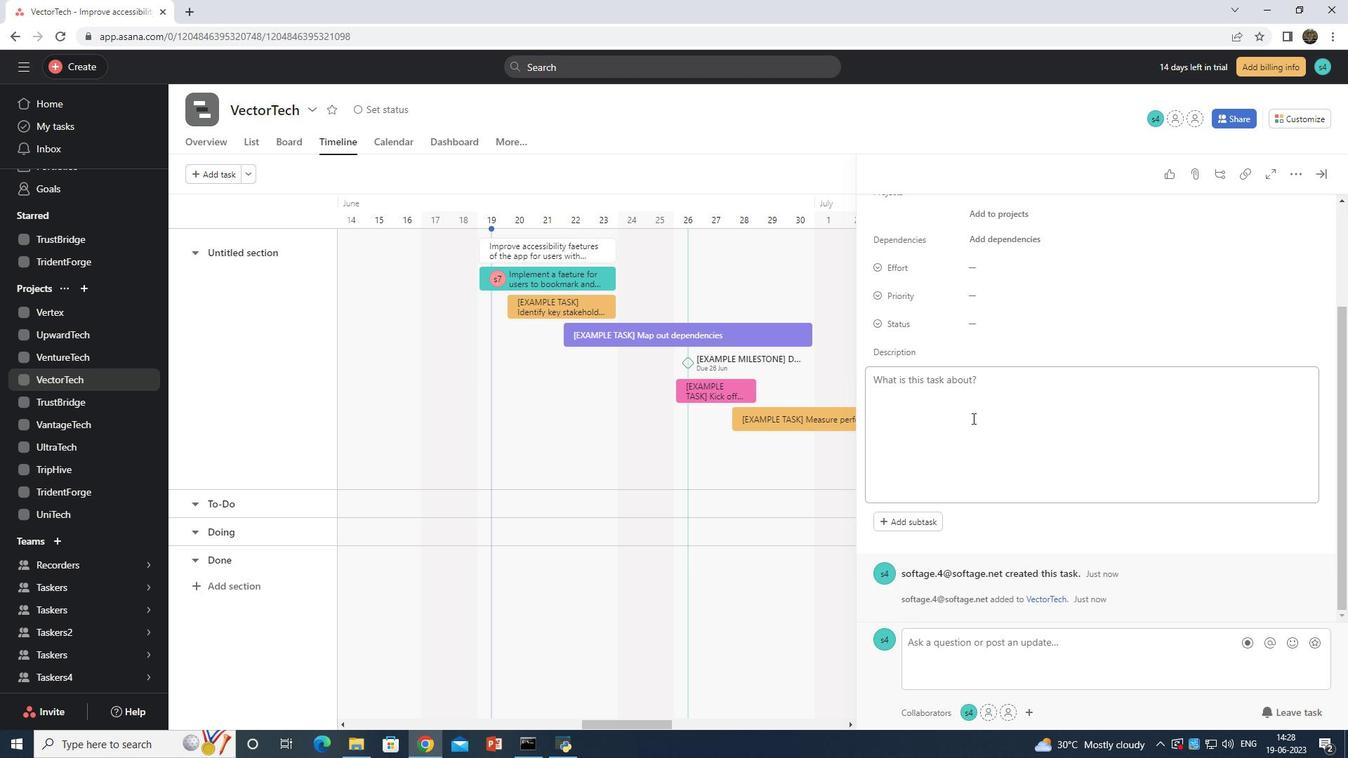 
Action: Mouse scrolled (973, 419) with delta (0, 0)
Screenshot: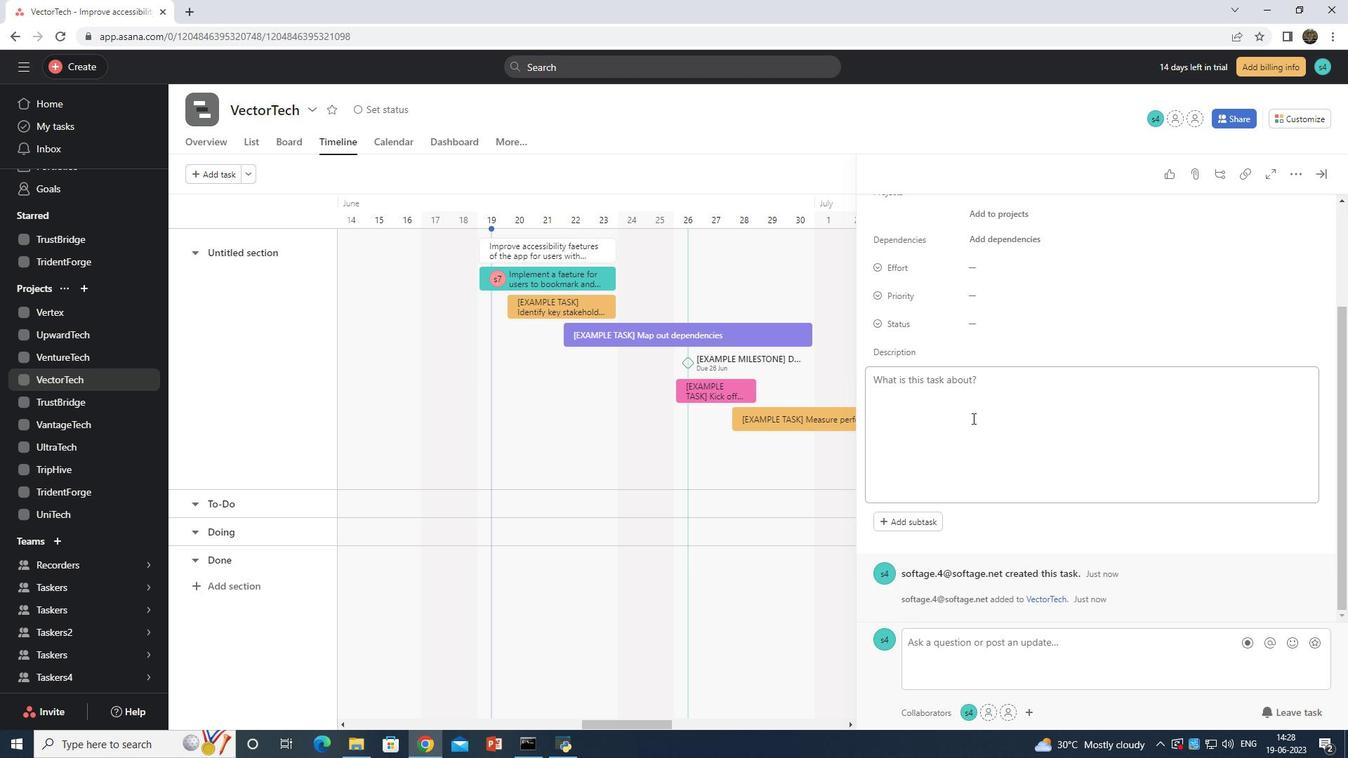 
Action: Mouse scrolled (973, 419) with delta (0, 0)
Screenshot: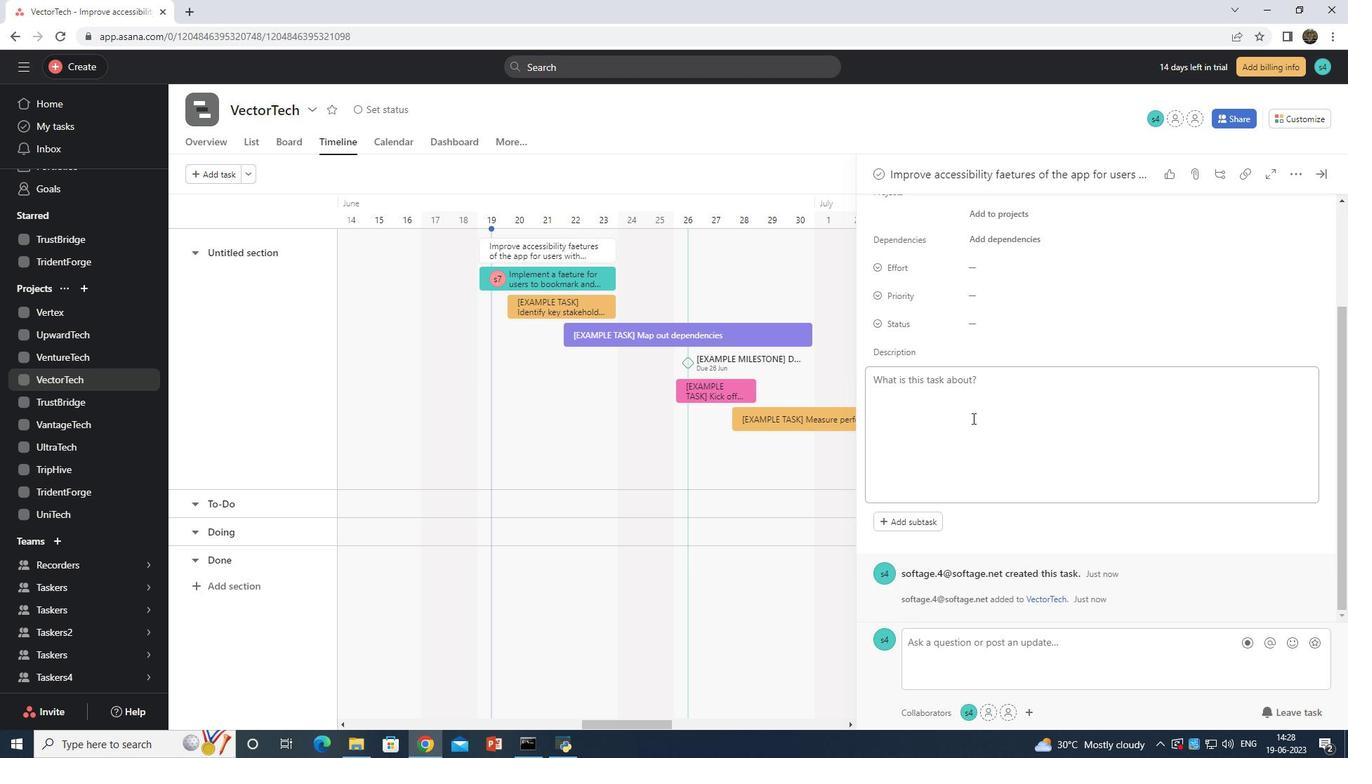 
Action: Mouse scrolled (973, 419) with delta (0, 0)
Screenshot: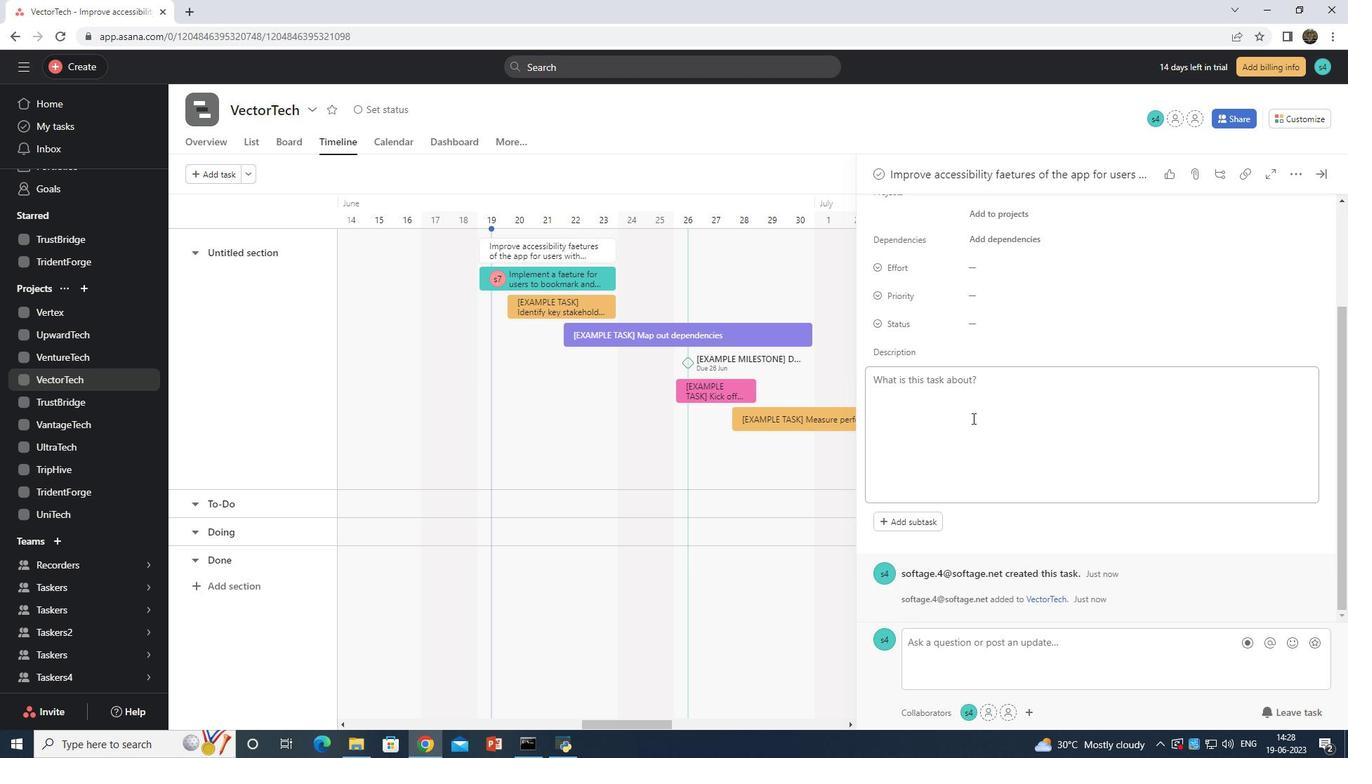 
Action: Mouse scrolled (973, 419) with delta (0, 0)
Screenshot: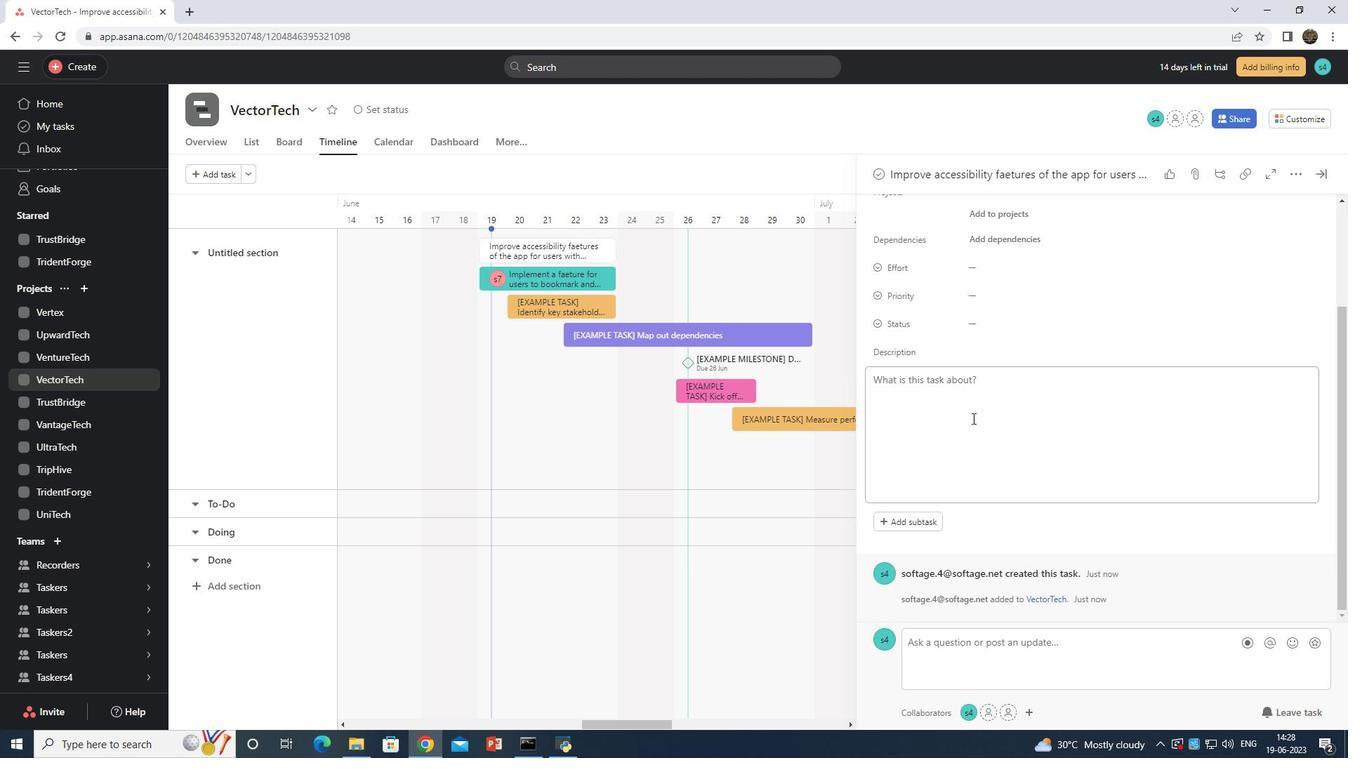 
Action: Mouse moved to (972, 418)
Screenshot: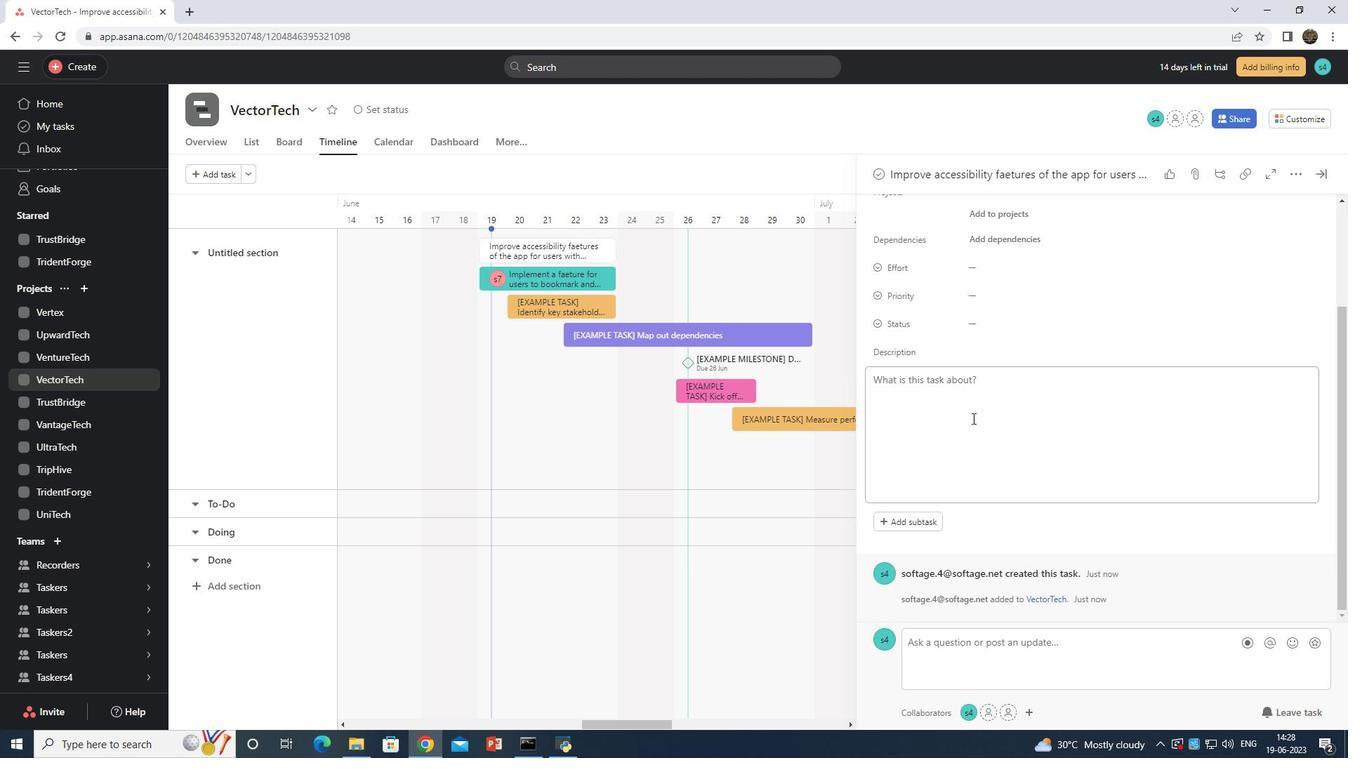 
Action: Mouse scrolled (972, 419) with delta (0, 0)
Screenshot: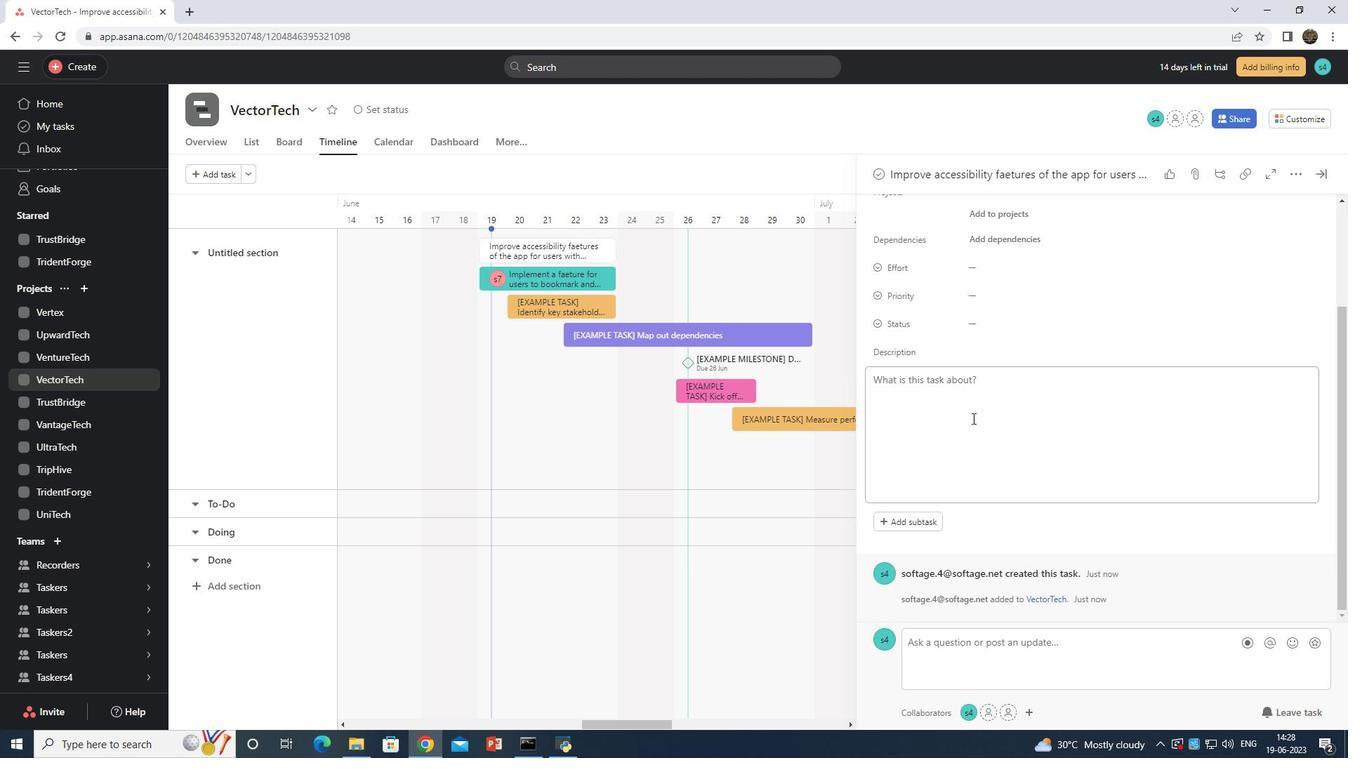 
Action: Mouse moved to (989, 273)
Screenshot: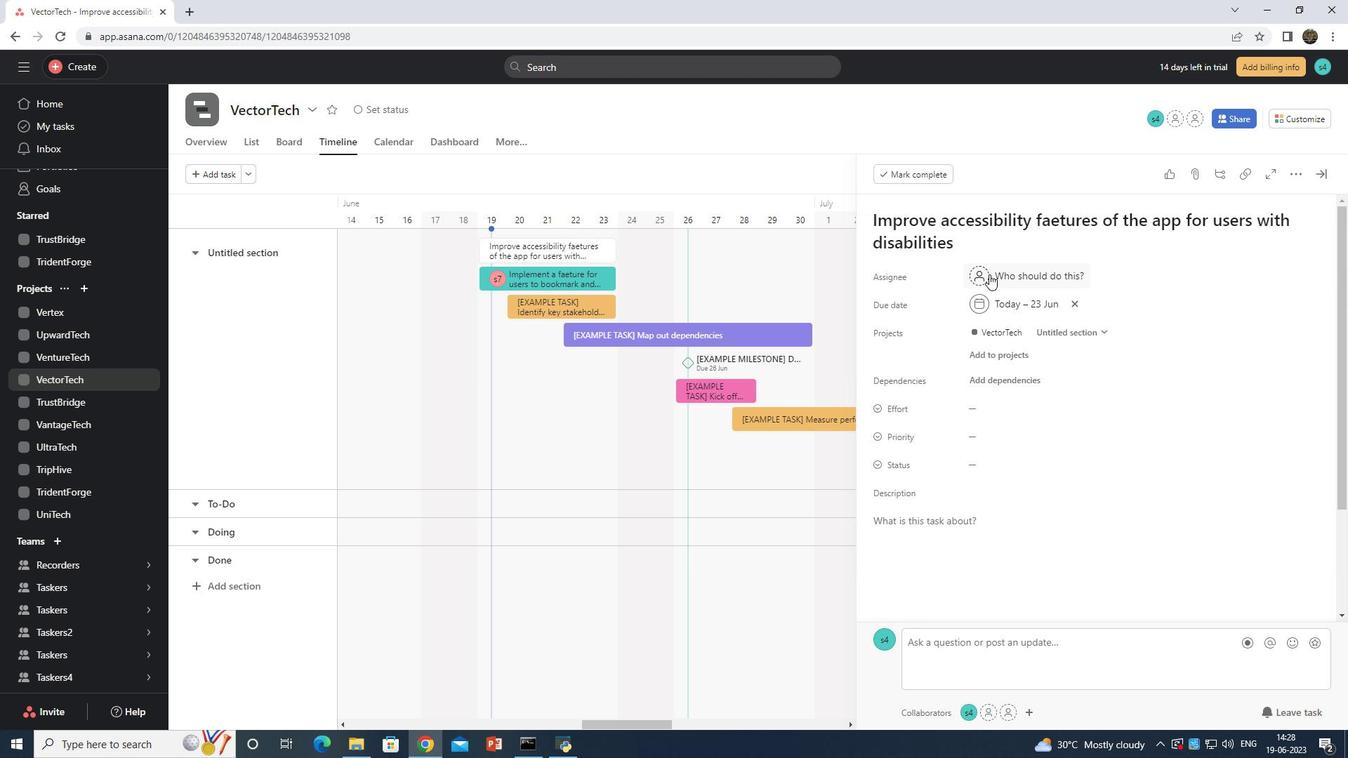 
Action: Mouse pressed left at (989, 273)
Screenshot: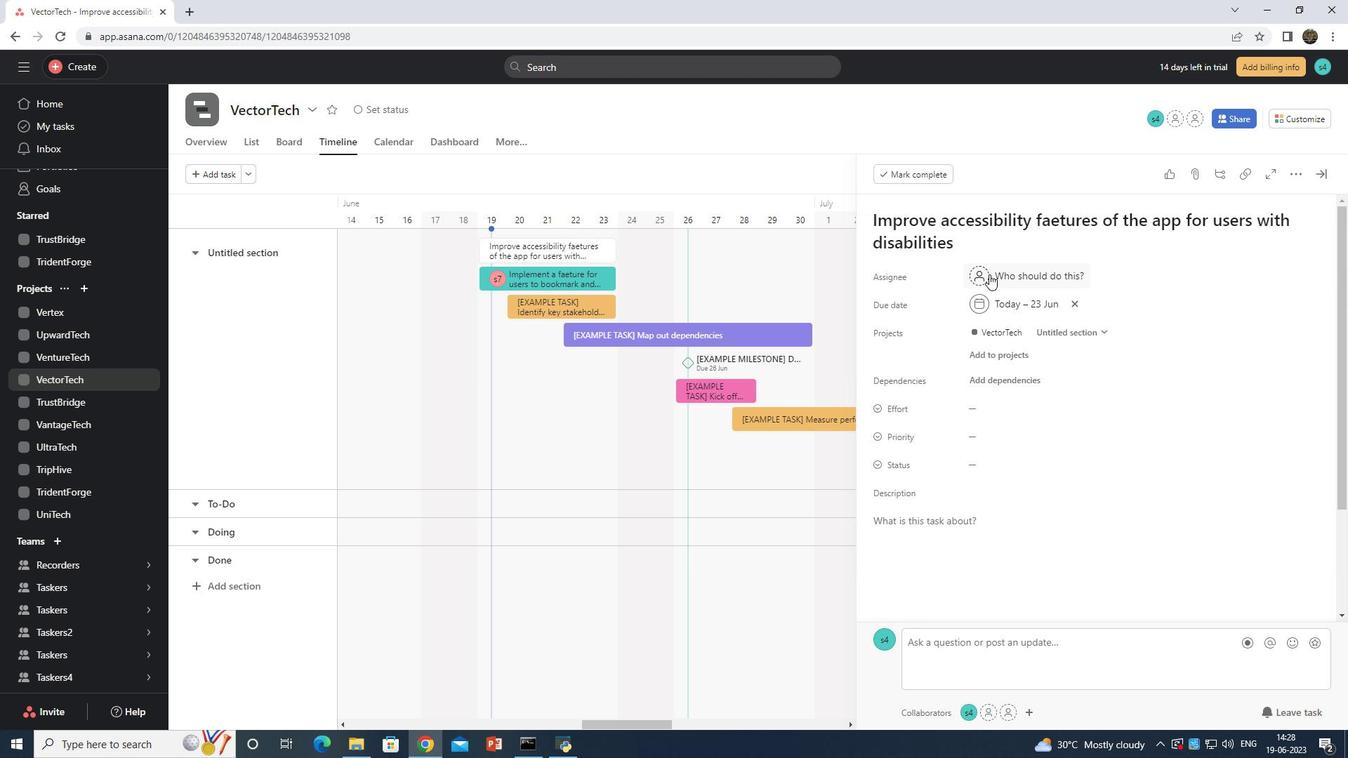 
Action: Mouse moved to (991, 313)
Screenshot: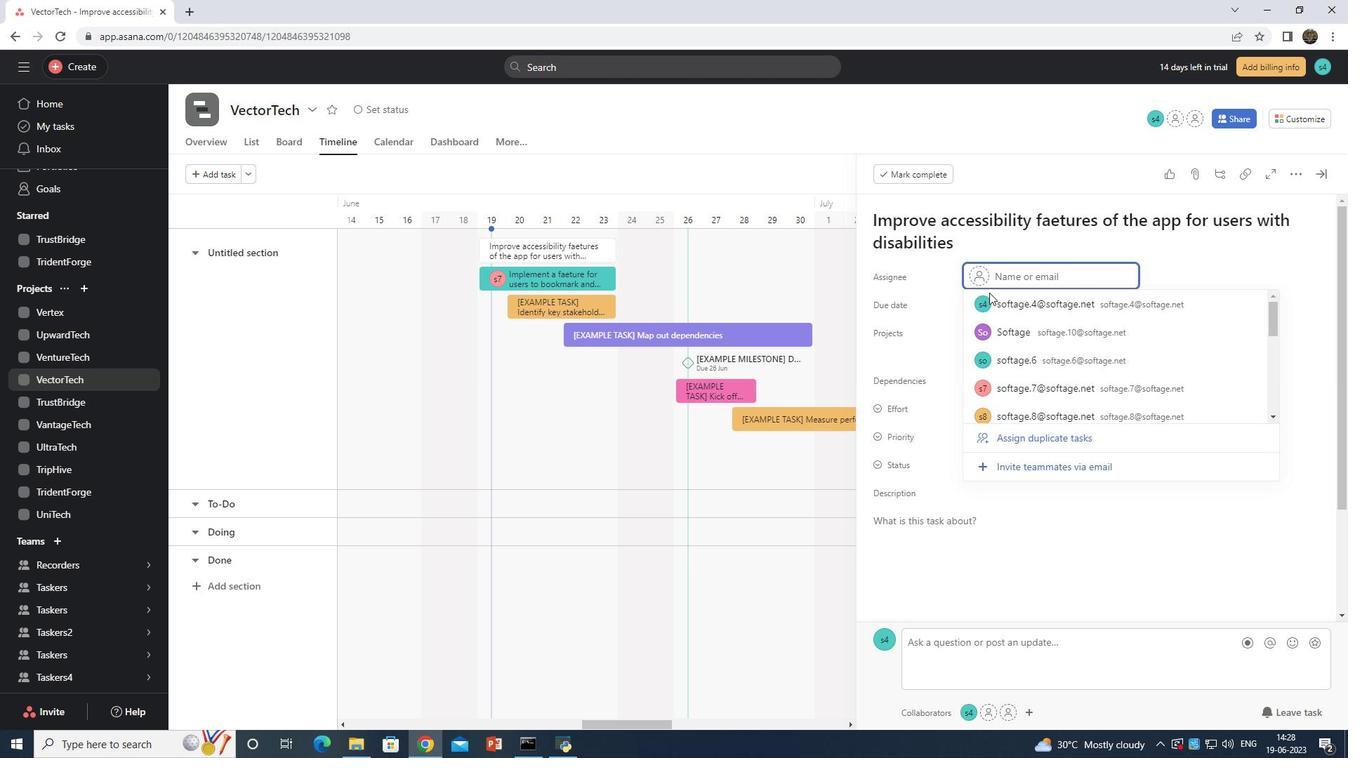 
Action: Mouse scrolled (991, 312) with delta (0, 0)
Screenshot: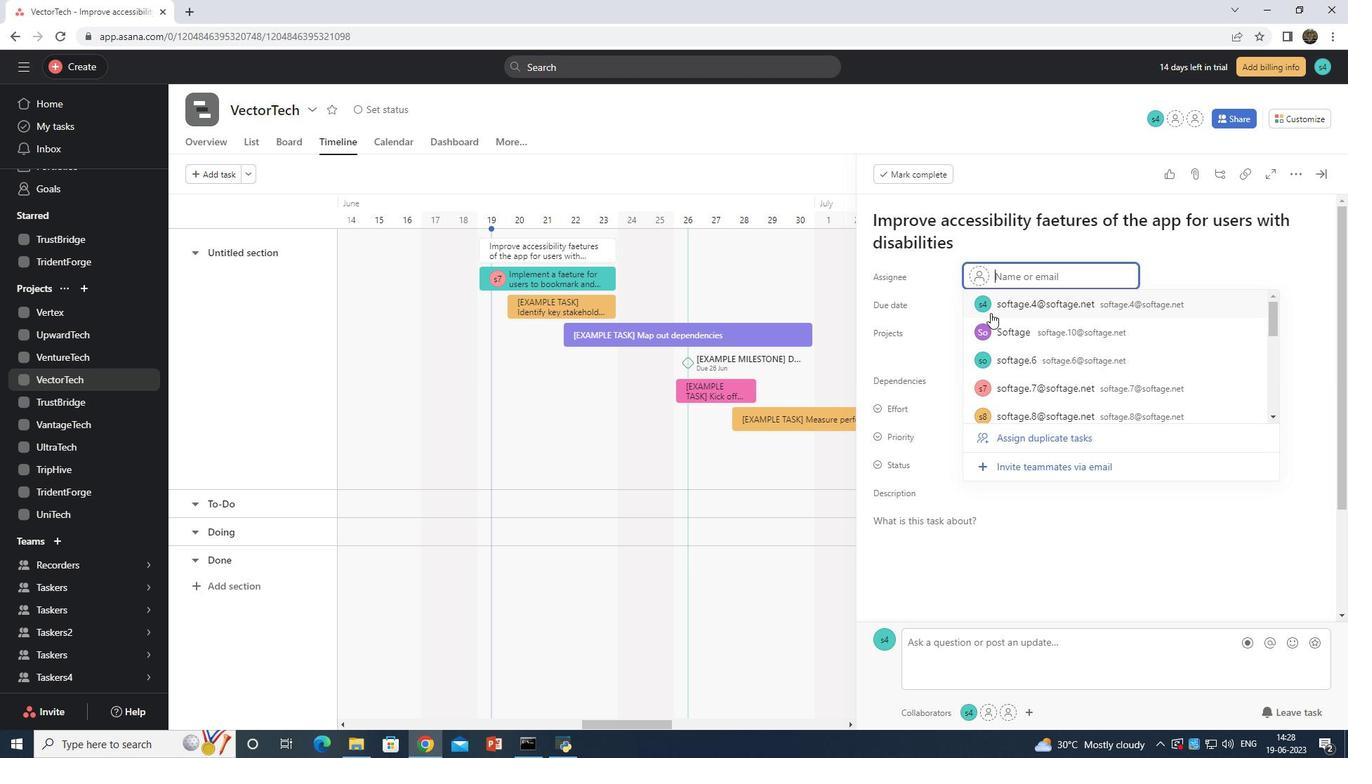 
Action: Mouse moved to (1024, 314)
Screenshot: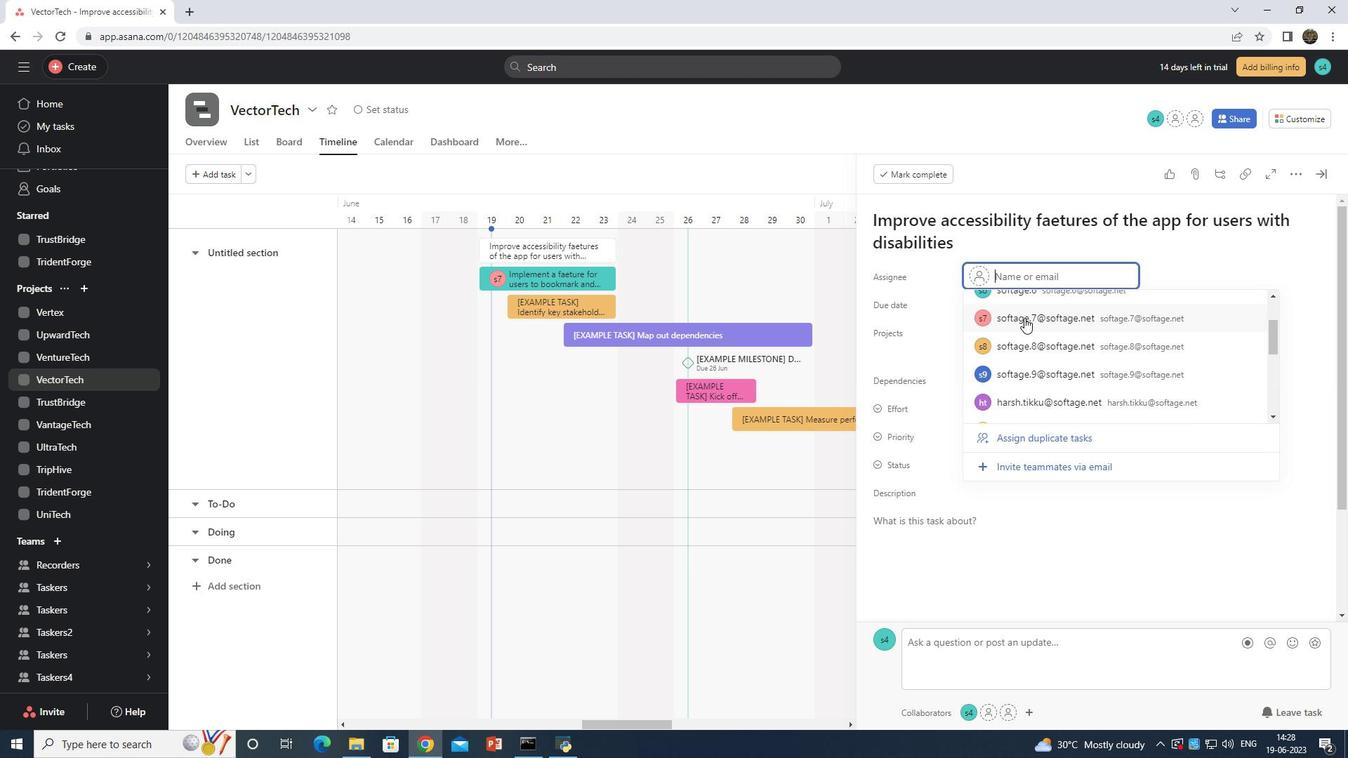 
Action: Mouse pressed left at (1024, 314)
Screenshot: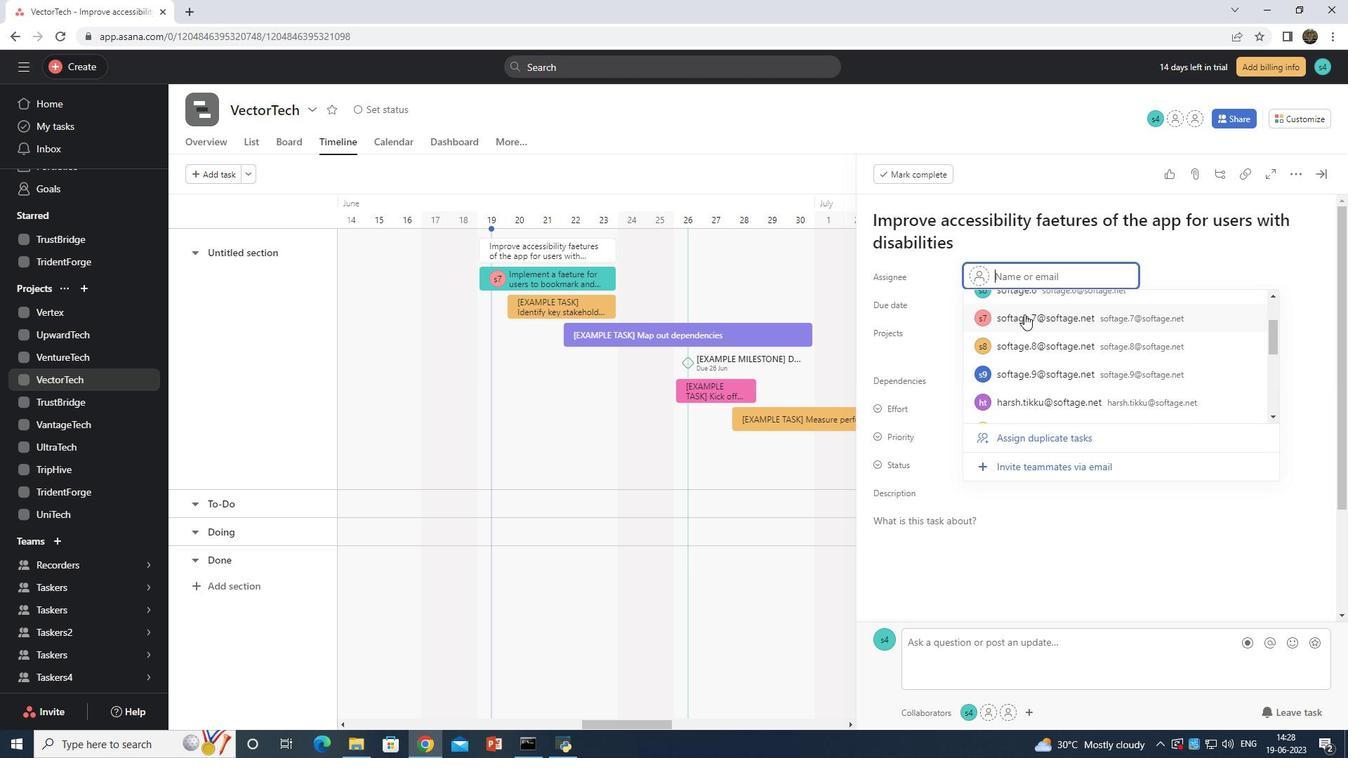 
Action: Mouse moved to (973, 459)
Screenshot: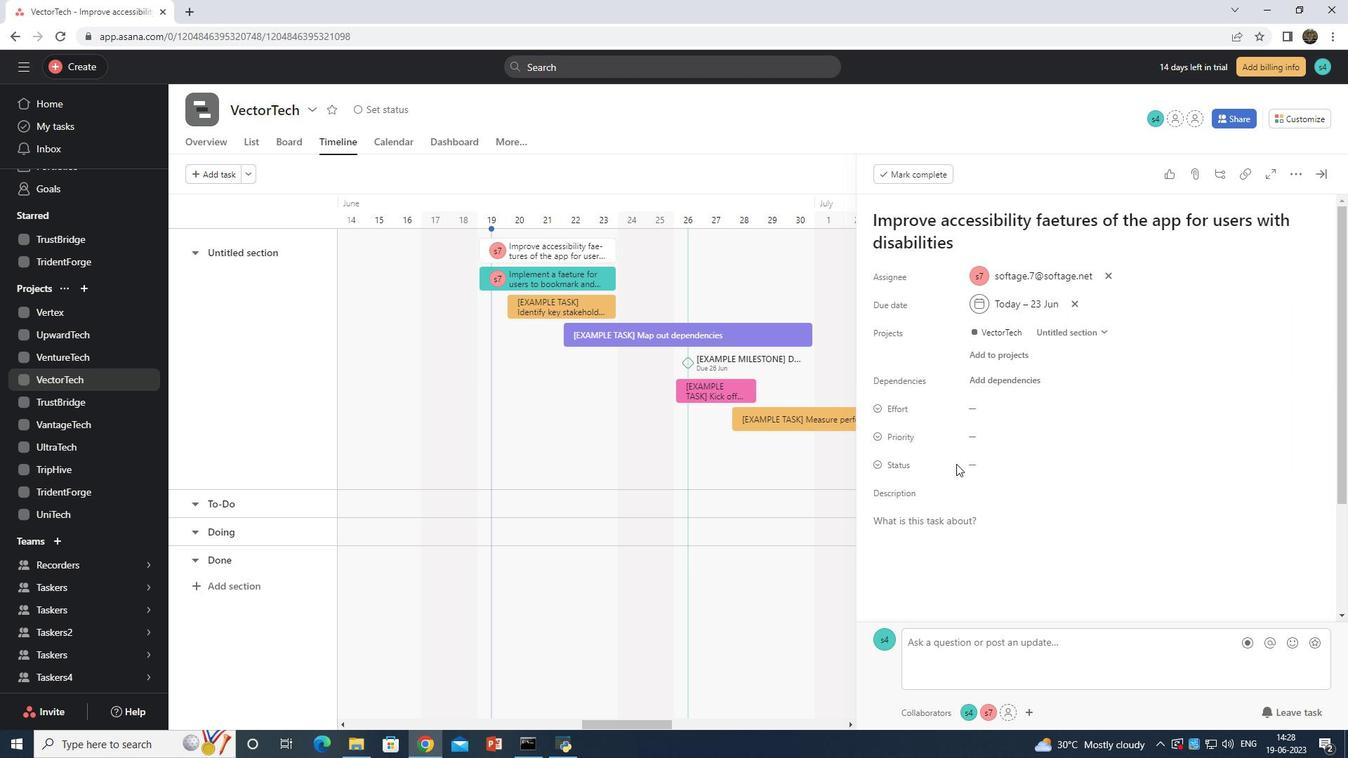 
Action: Mouse pressed left at (973, 459)
Screenshot: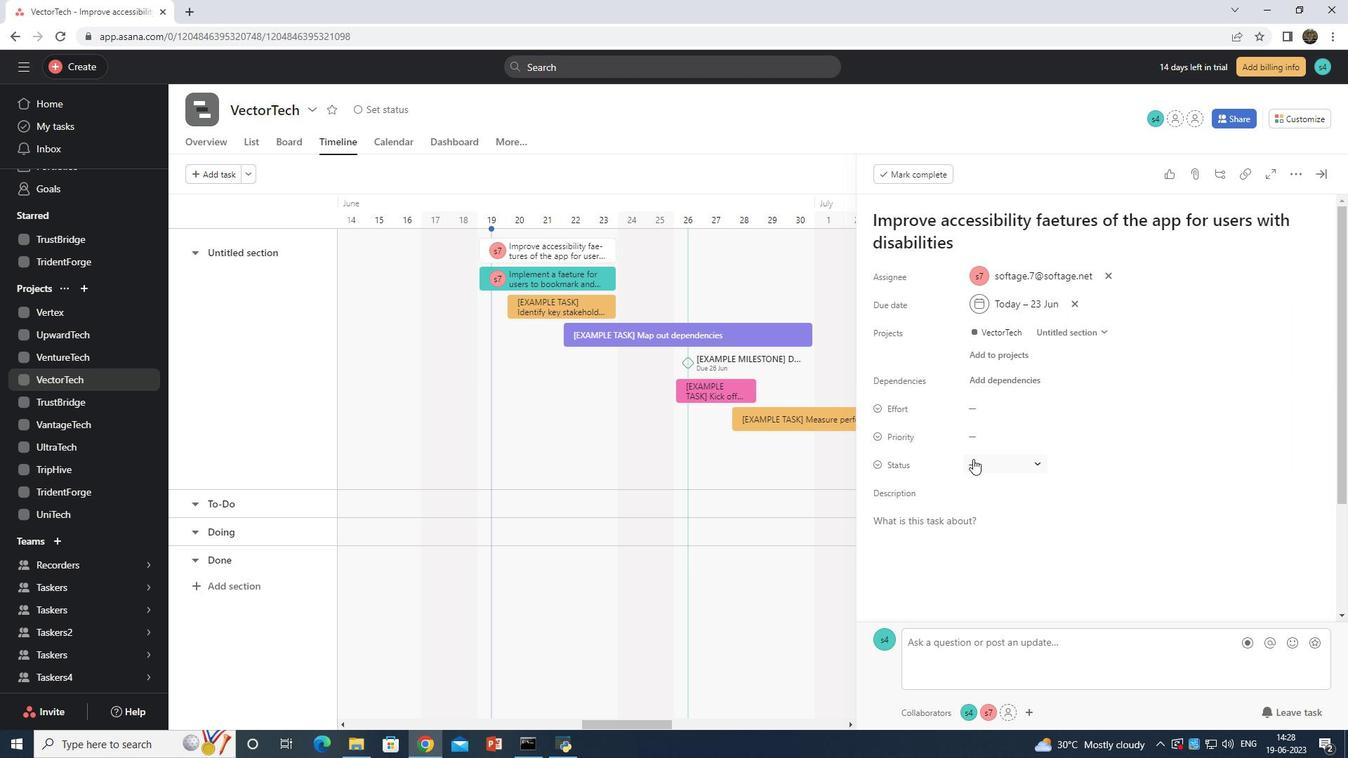 
Action: Mouse moved to (994, 562)
Screenshot: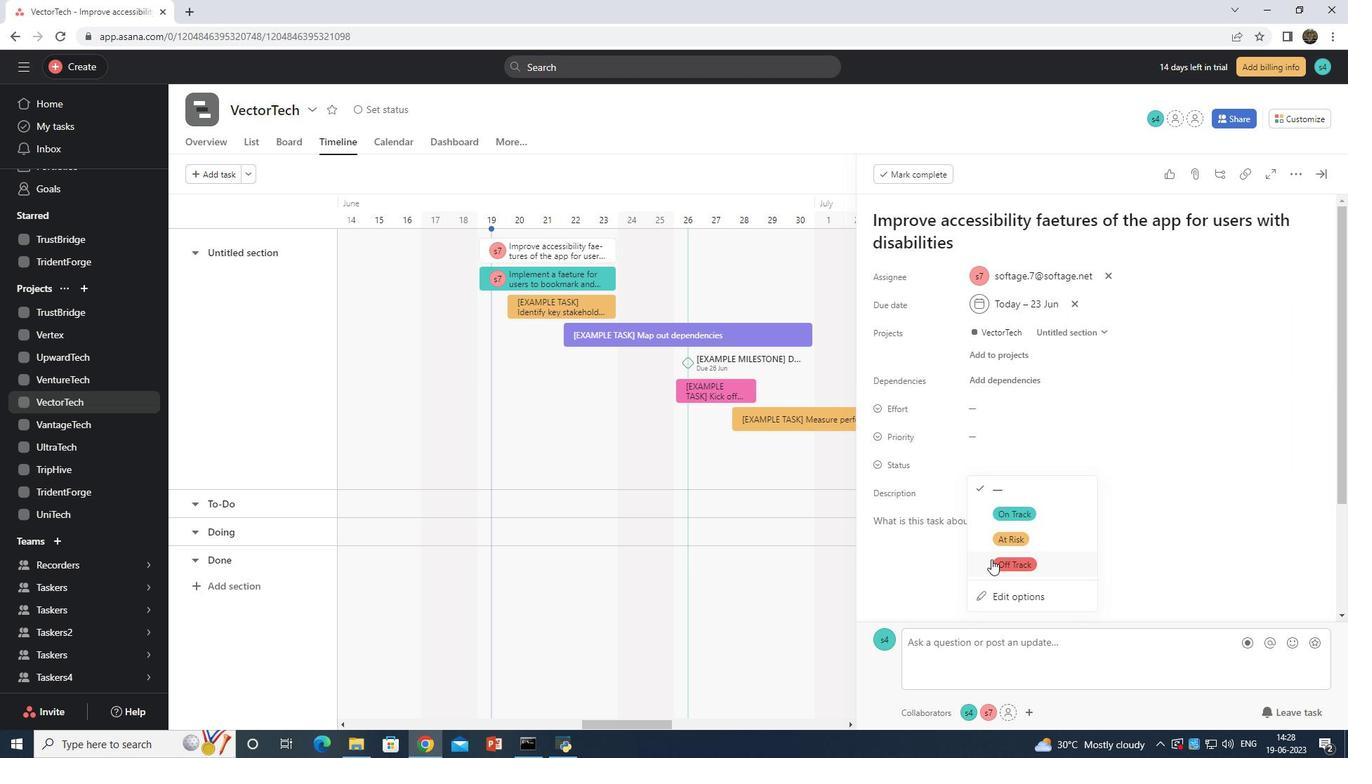 
Action: Mouse pressed left at (994, 562)
Screenshot: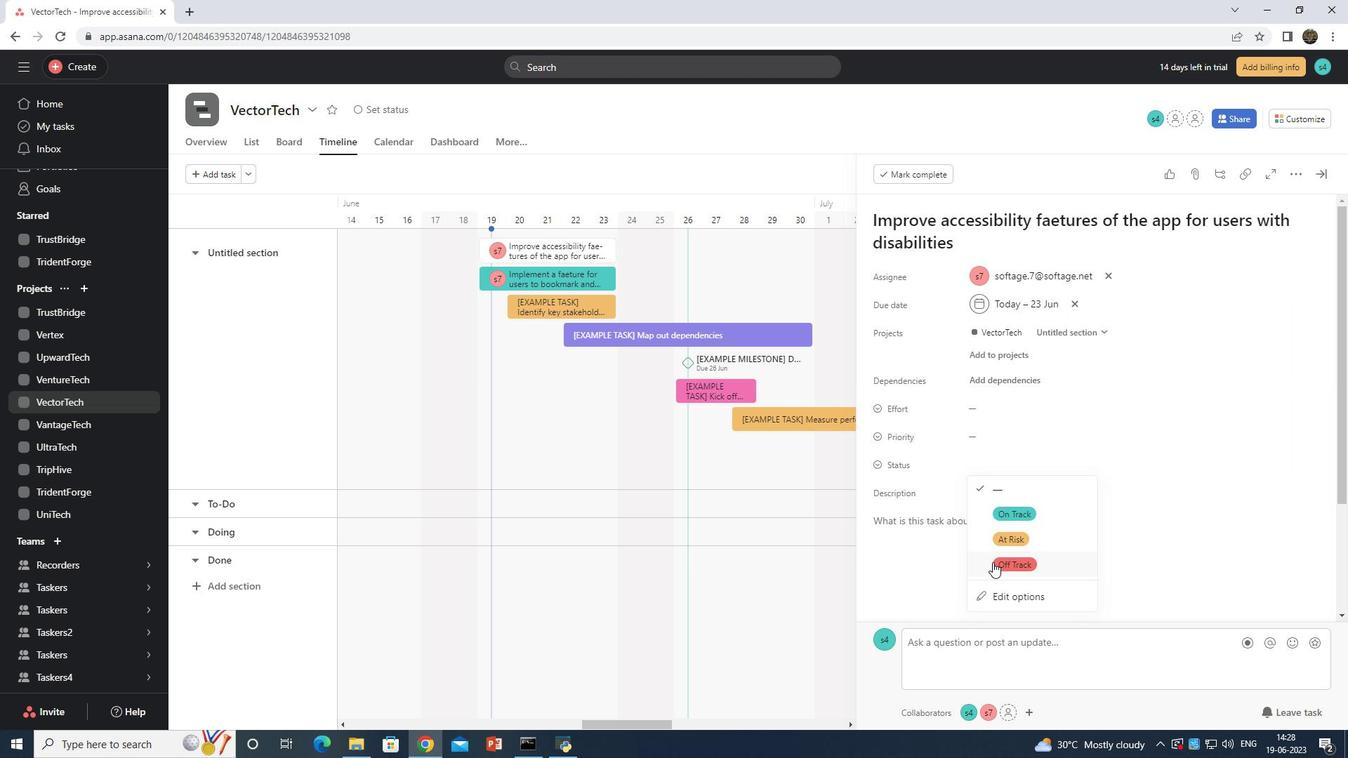 
Action: Mouse moved to (985, 436)
Screenshot: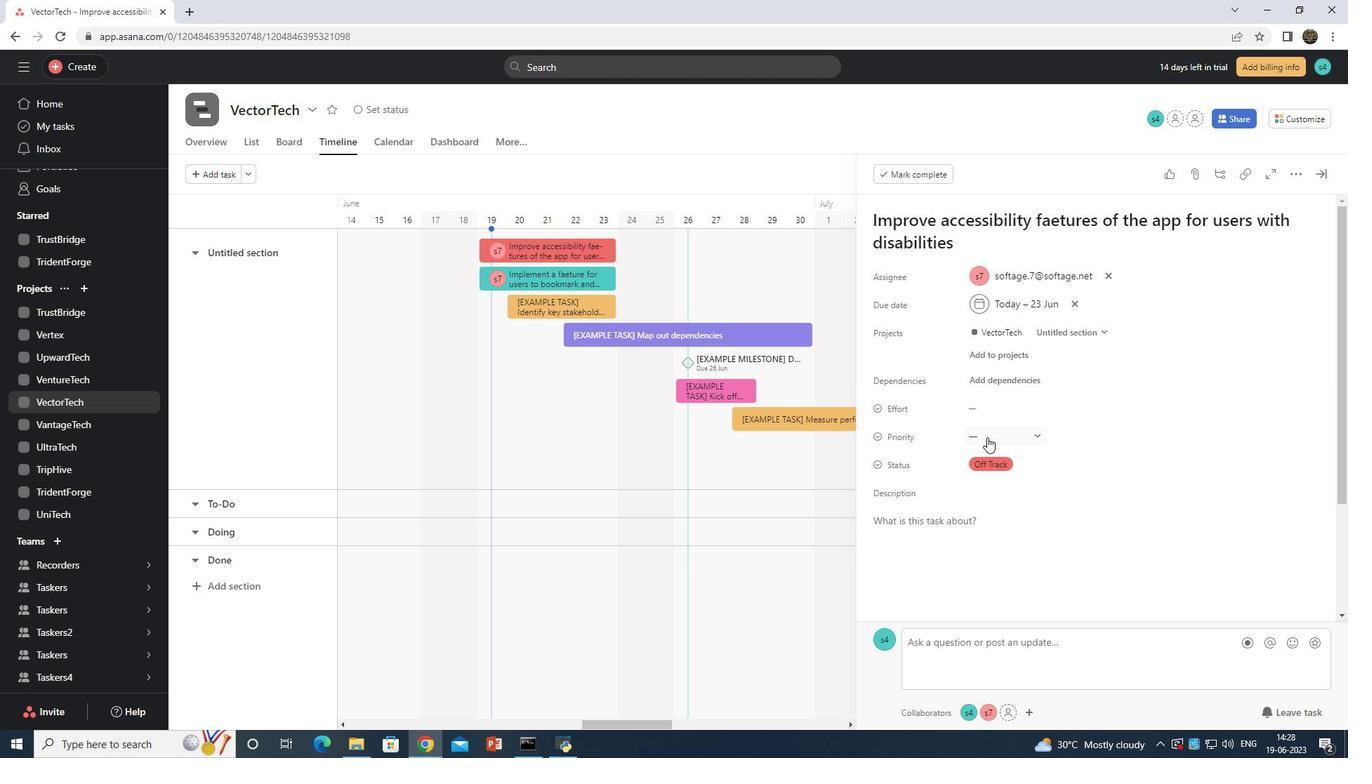 
Action: Mouse pressed left at (985, 436)
Screenshot: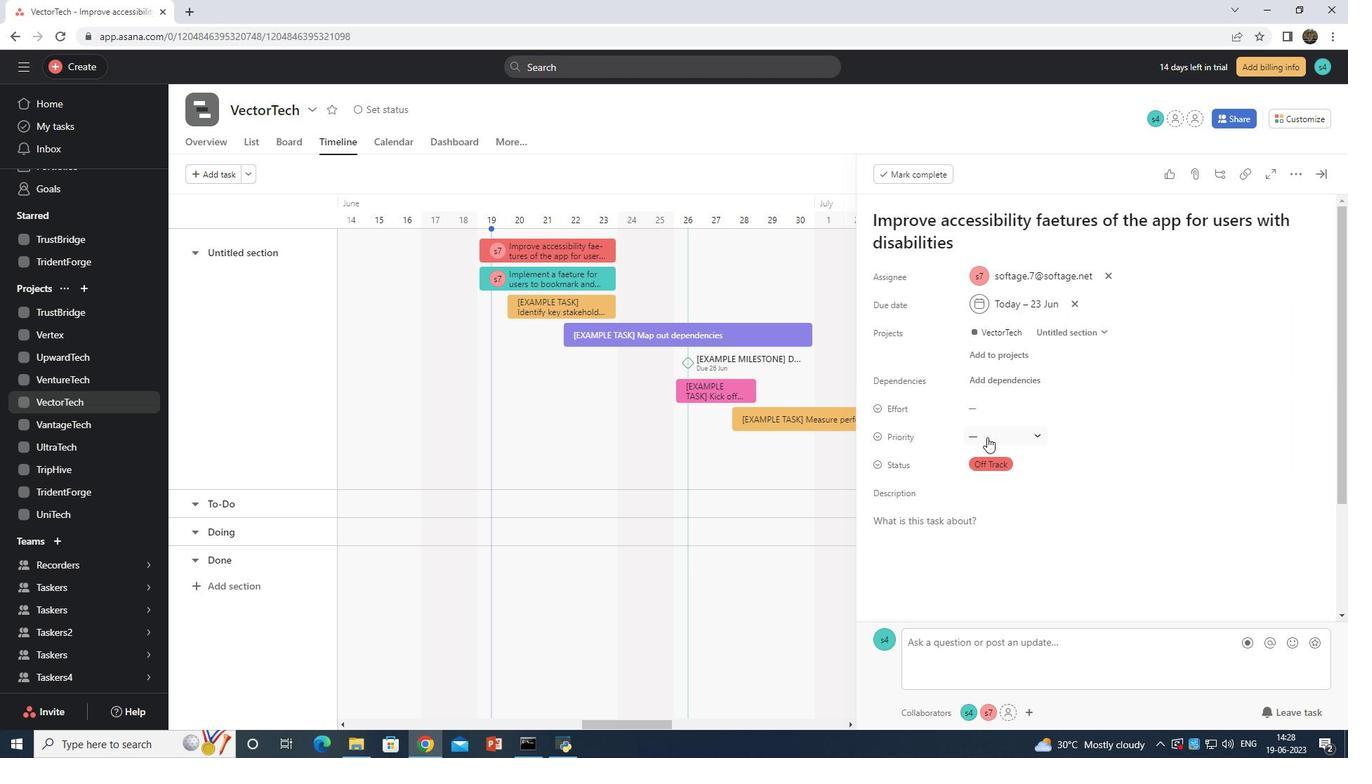 
Action: Mouse moved to (990, 505)
Screenshot: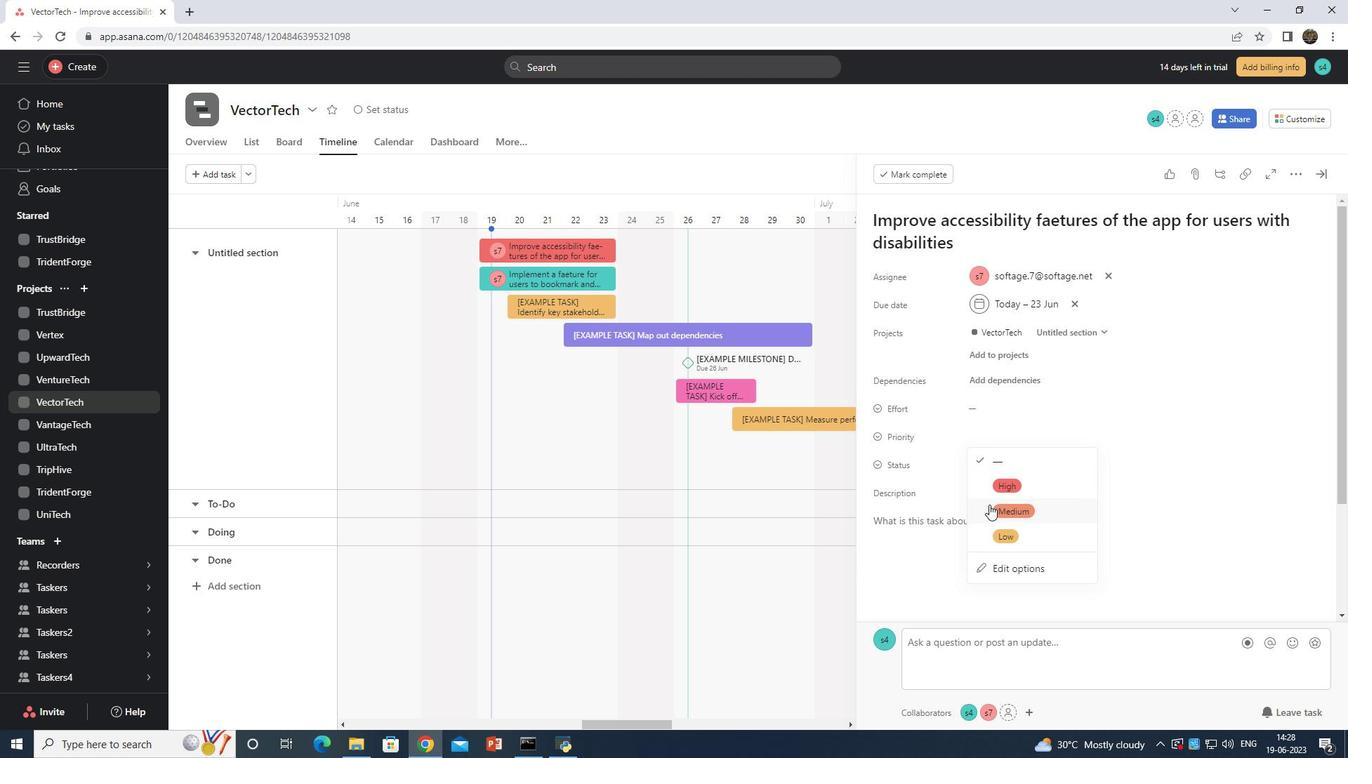 
Action: Mouse pressed left at (990, 505)
Screenshot: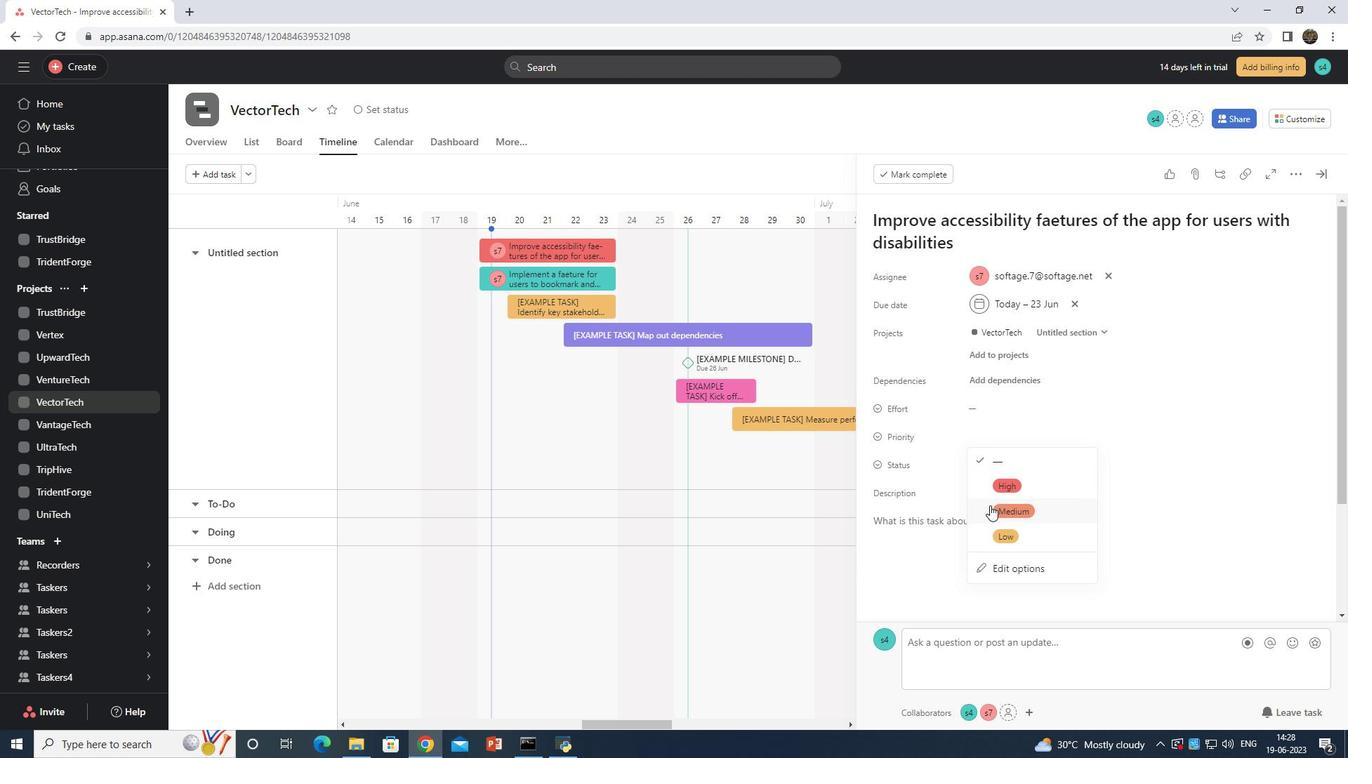 
Action: Mouse moved to (955, 490)
Screenshot: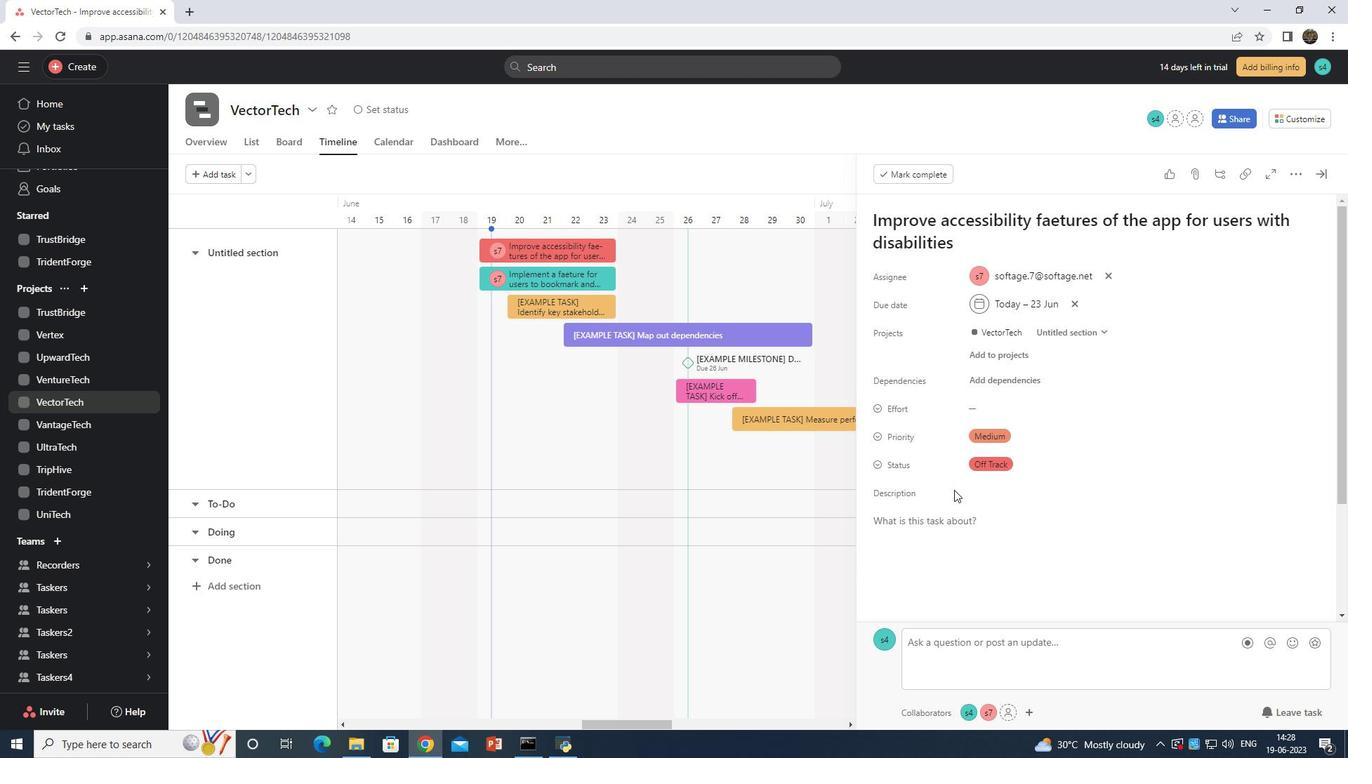 
